 Task: Find connections with filter location Rugeley with filter topic #Inspirationwith filter profile language German with filter current company CRISIL Global Research & Risk Solutions with filter school Sardar Patel University, Vallabh Vidyanagar with filter industry Theater Companies with filter service category Nature Photography with filter keywords title Accounts Payable/Receivable Clerk
Action: Mouse moved to (515, 80)
Screenshot: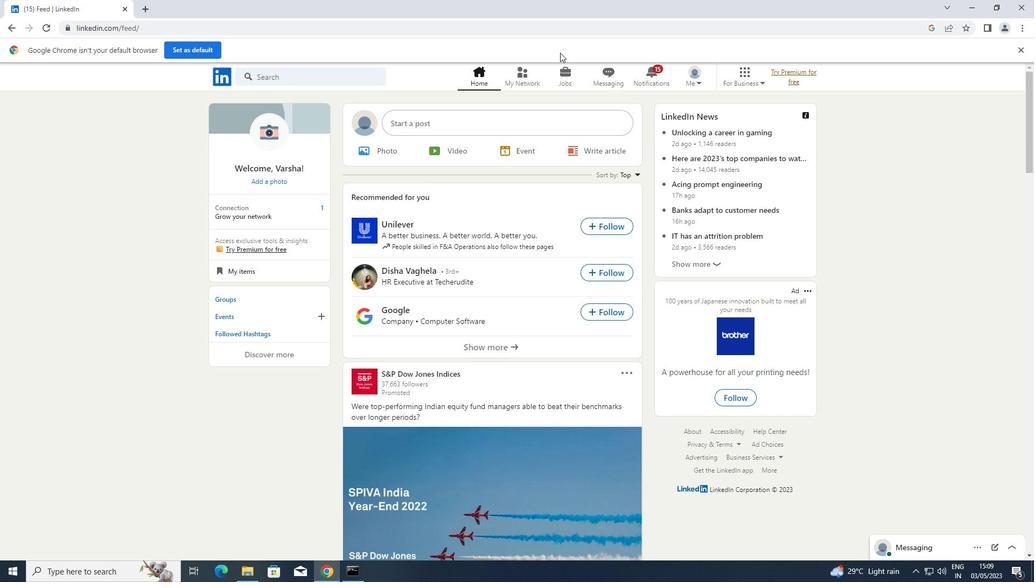 
Action: Mouse pressed left at (515, 80)
Screenshot: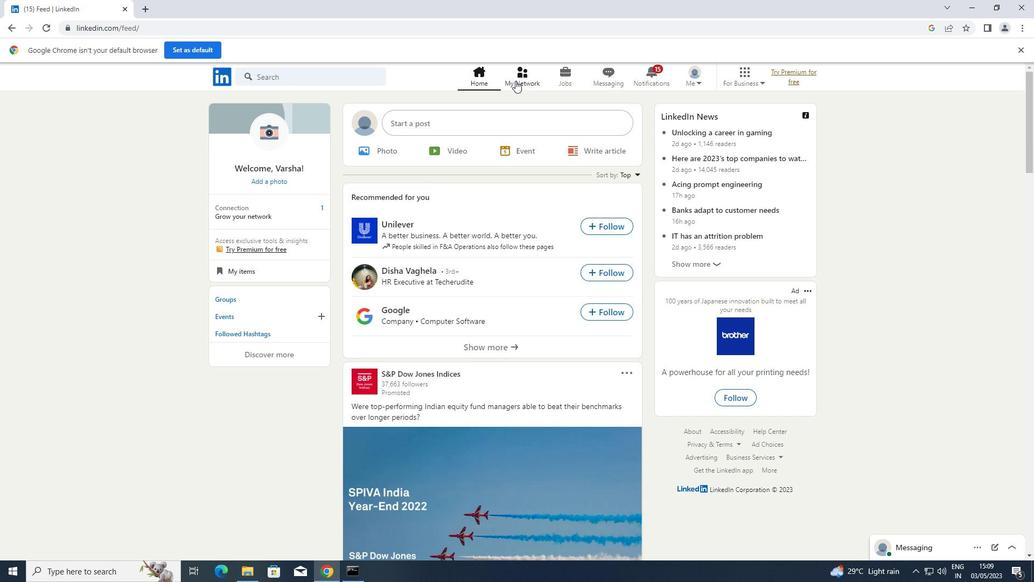 
Action: Mouse moved to (290, 134)
Screenshot: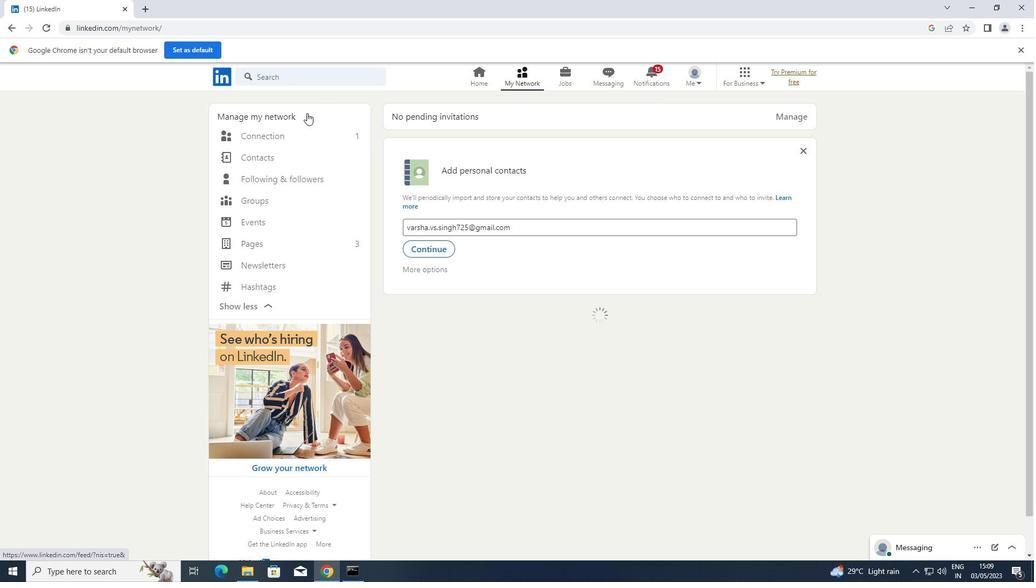 
Action: Mouse pressed left at (290, 134)
Screenshot: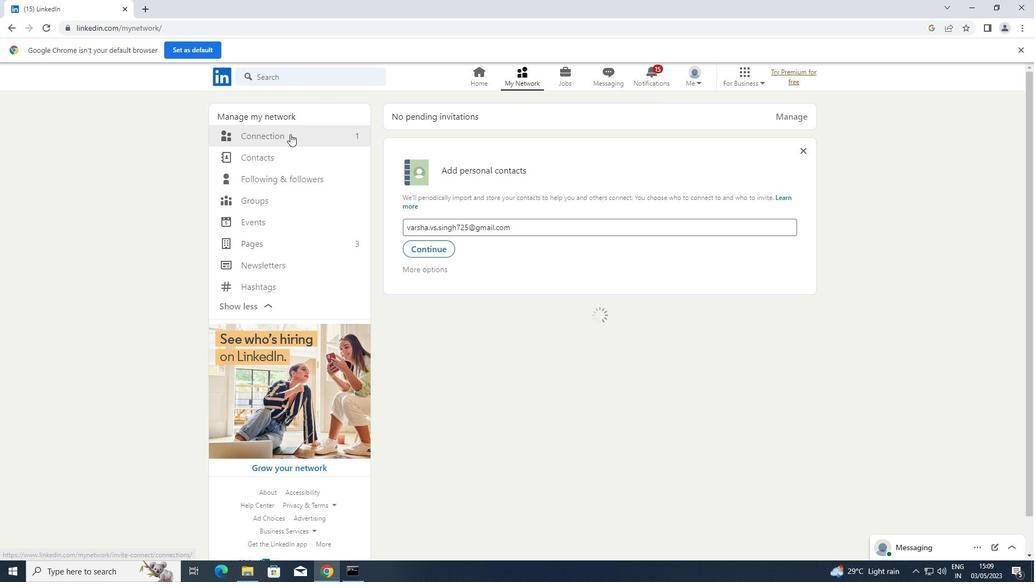 
Action: Mouse moved to (610, 134)
Screenshot: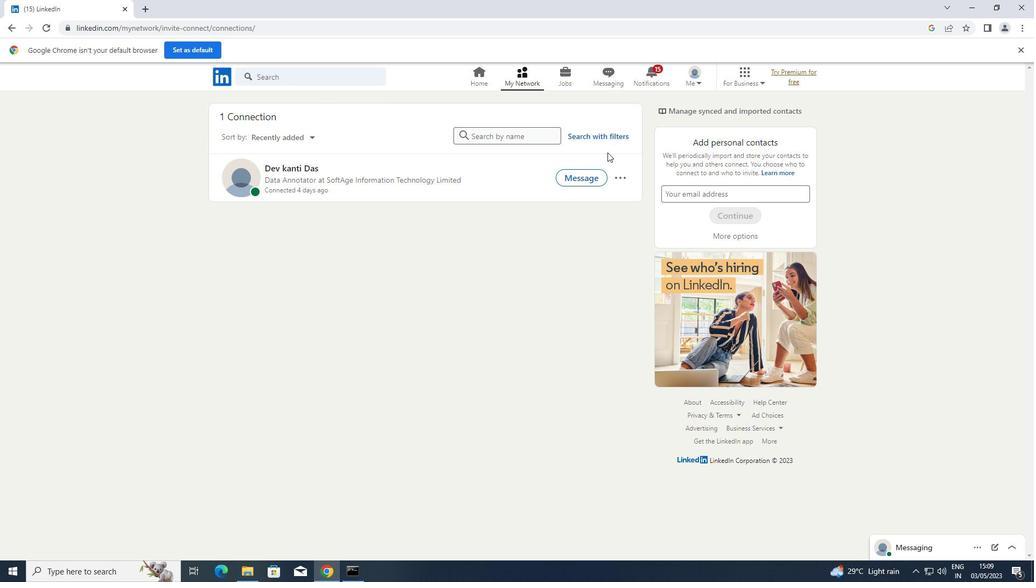 
Action: Mouse pressed left at (610, 134)
Screenshot: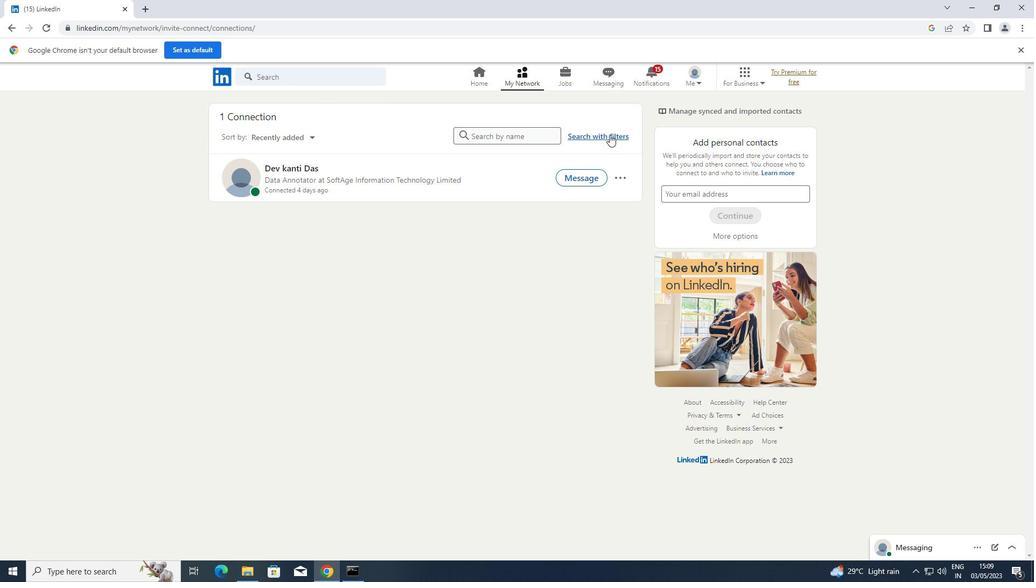 
Action: Mouse moved to (550, 107)
Screenshot: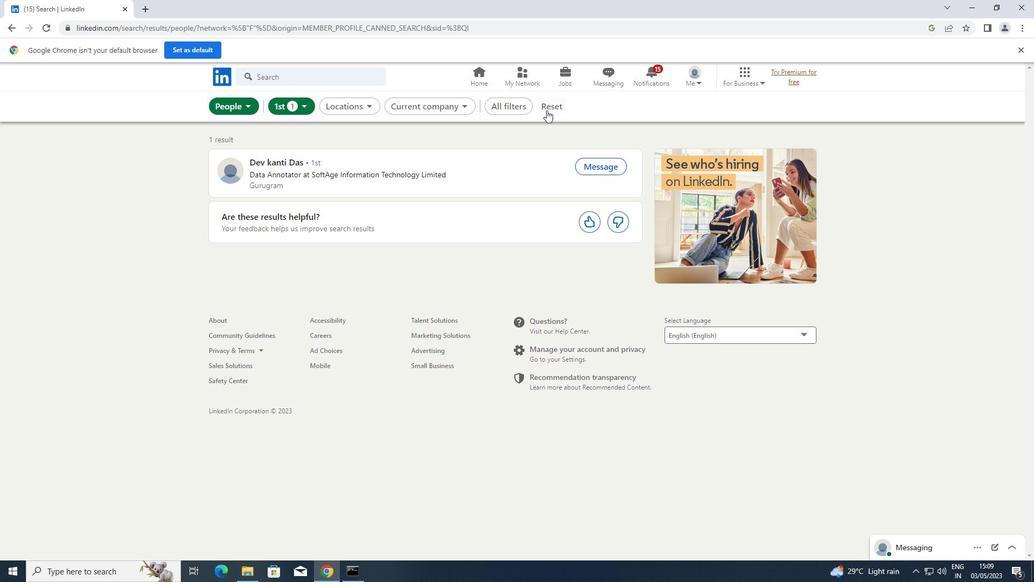 
Action: Mouse pressed left at (550, 107)
Screenshot: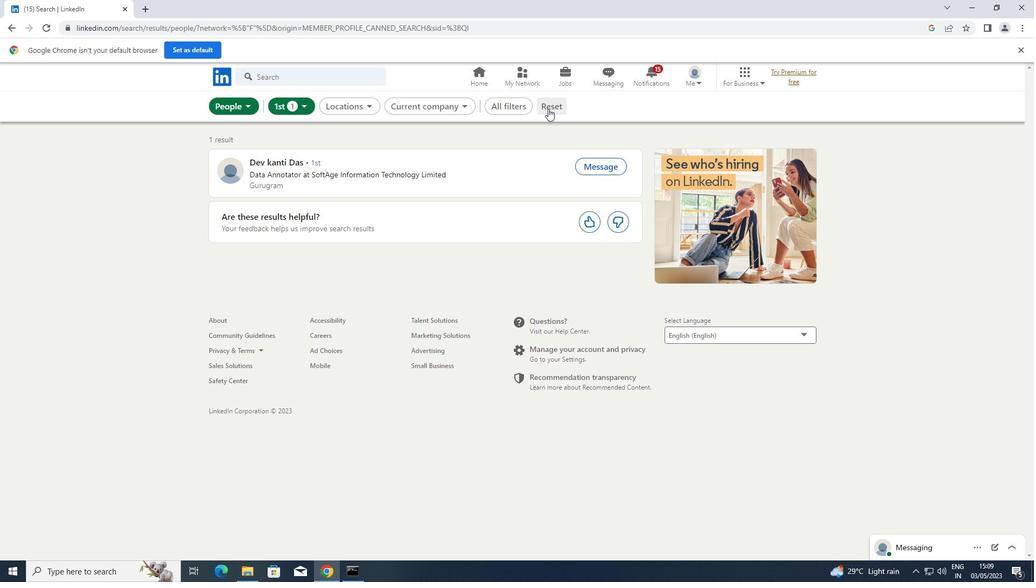 
Action: Mouse moved to (546, 107)
Screenshot: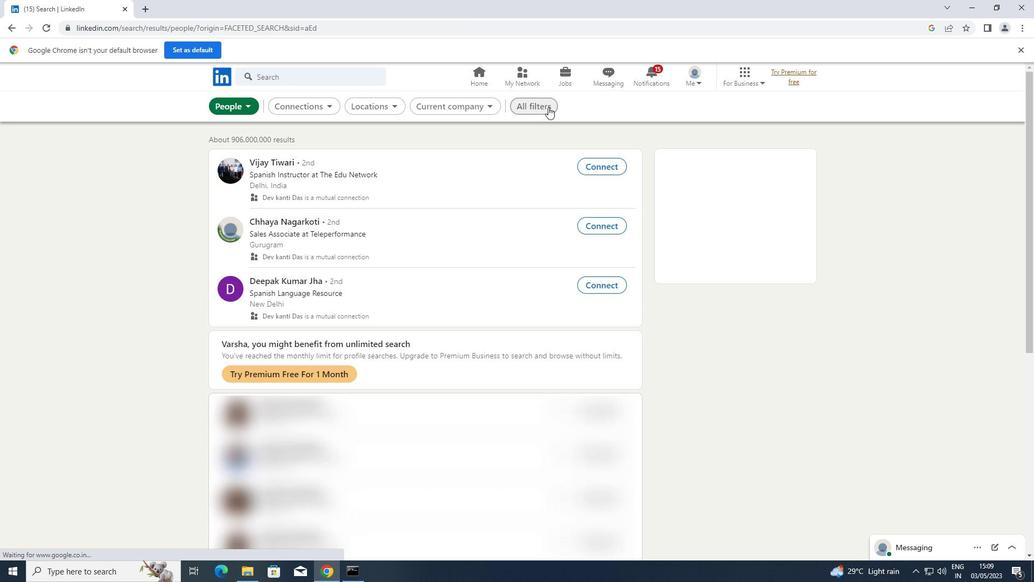 
Action: Mouse pressed left at (546, 107)
Screenshot: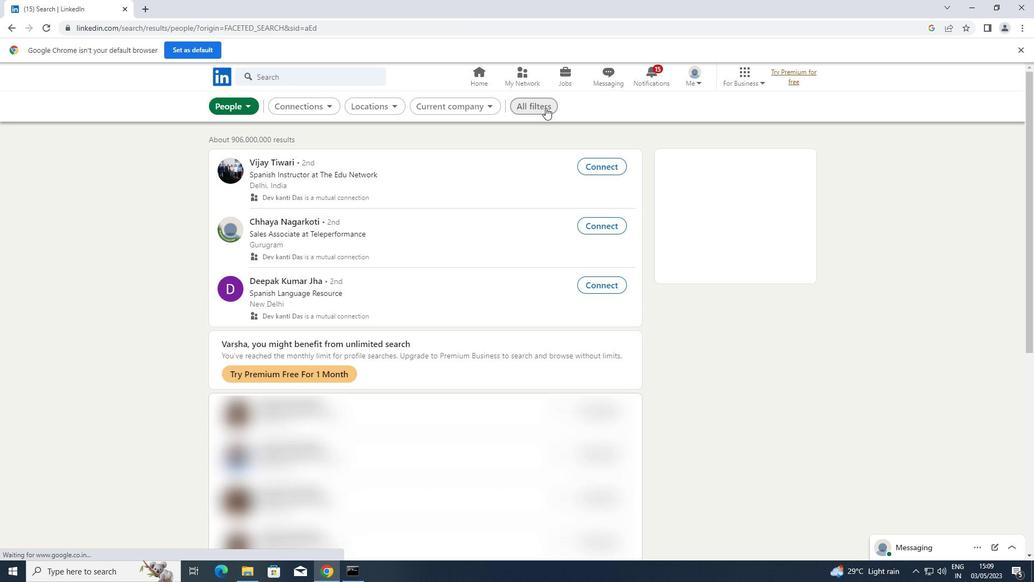 
Action: Mouse moved to (867, 298)
Screenshot: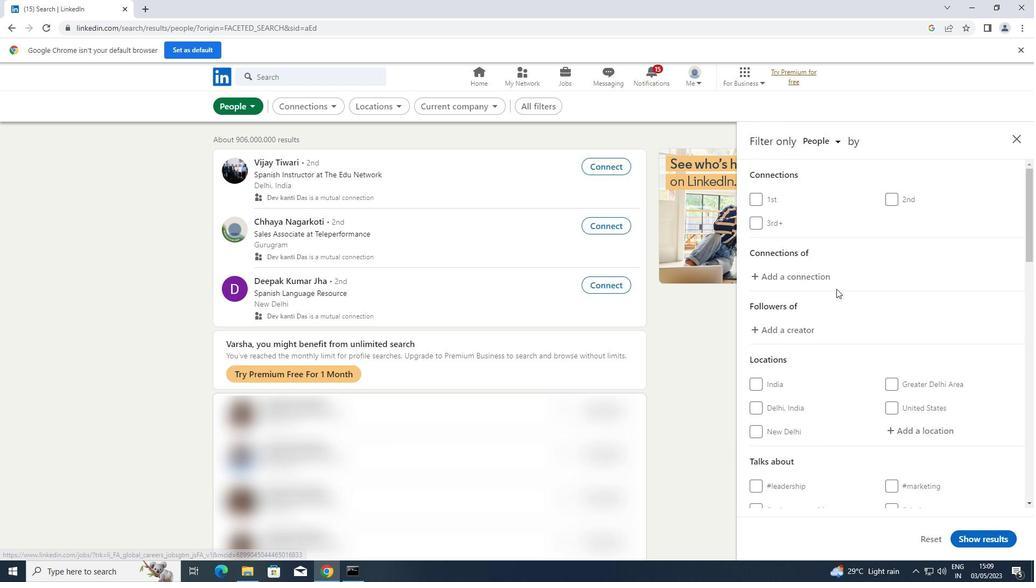 
Action: Mouse scrolled (867, 297) with delta (0, 0)
Screenshot: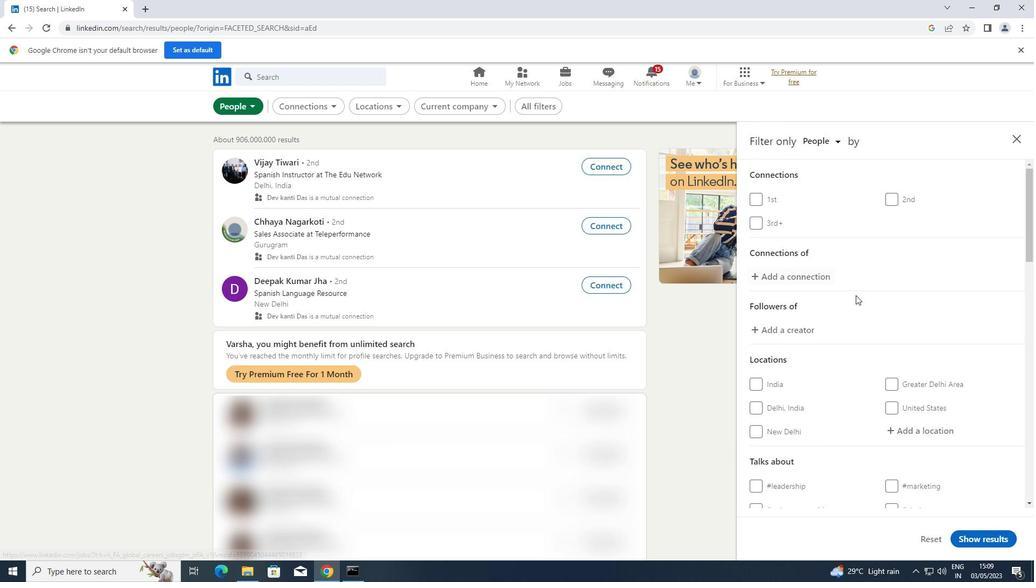 
Action: Mouse moved to (867, 298)
Screenshot: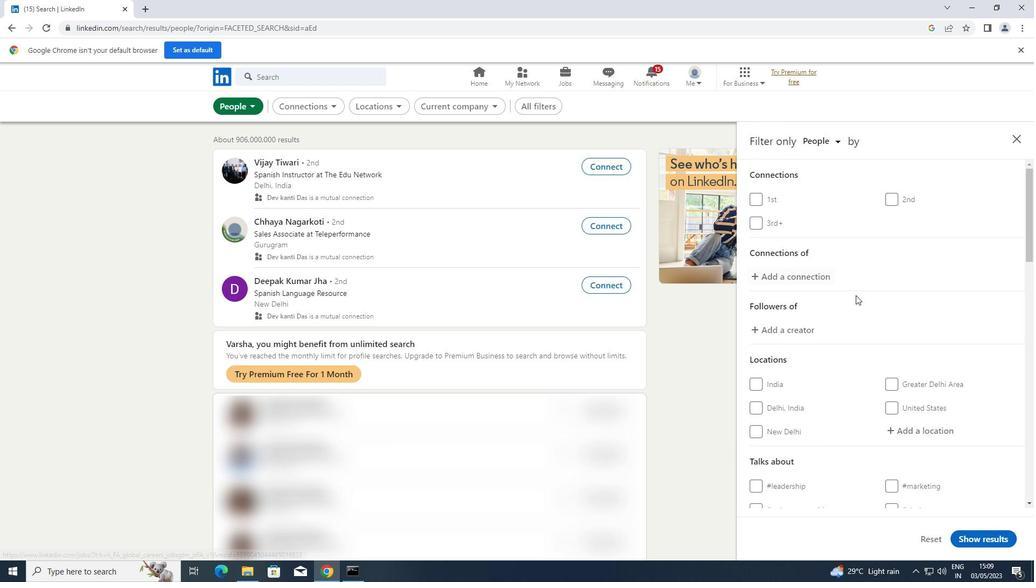 
Action: Mouse scrolled (867, 298) with delta (0, 0)
Screenshot: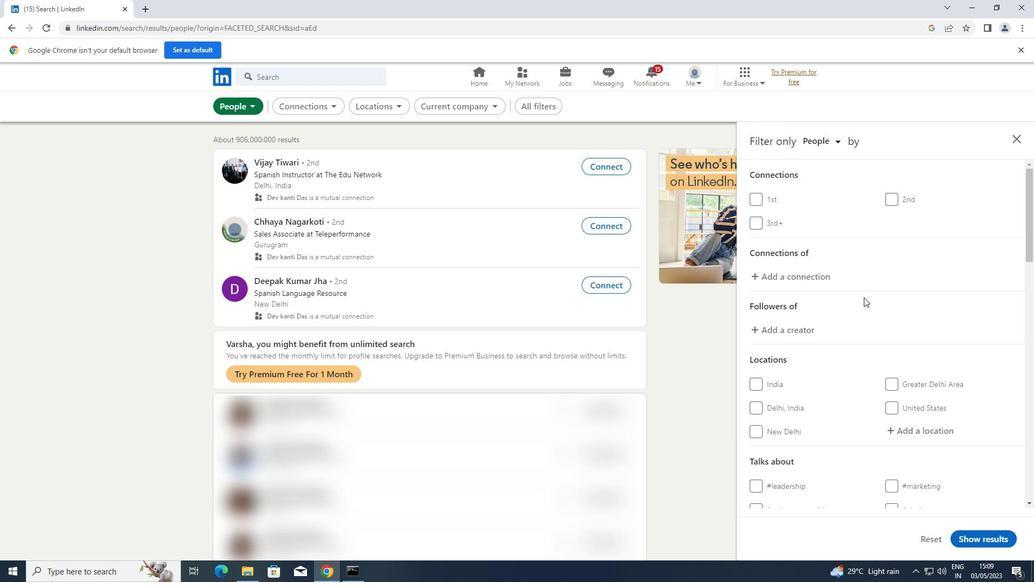 
Action: Mouse moved to (908, 319)
Screenshot: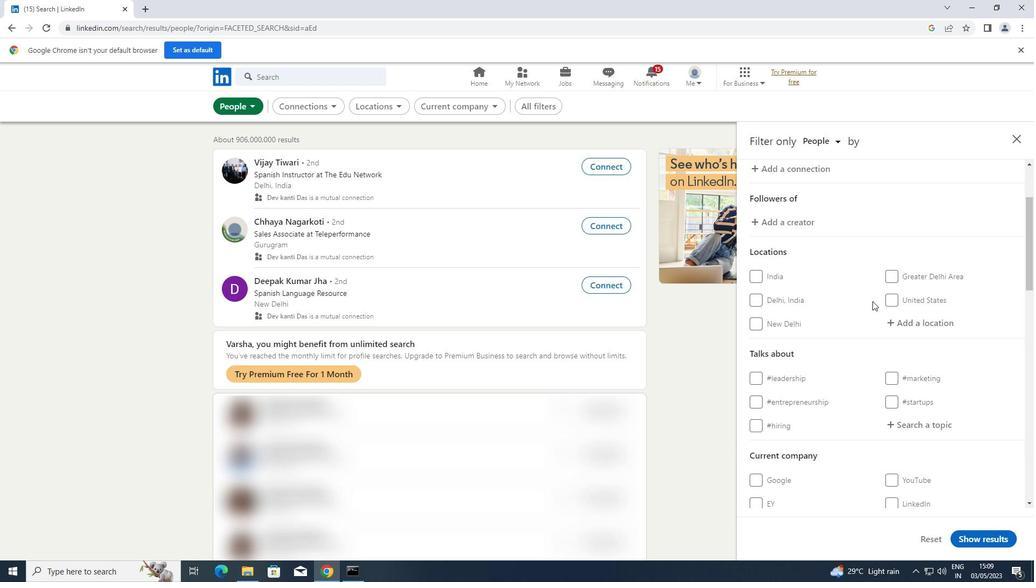 
Action: Mouse pressed left at (908, 319)
Screenshot: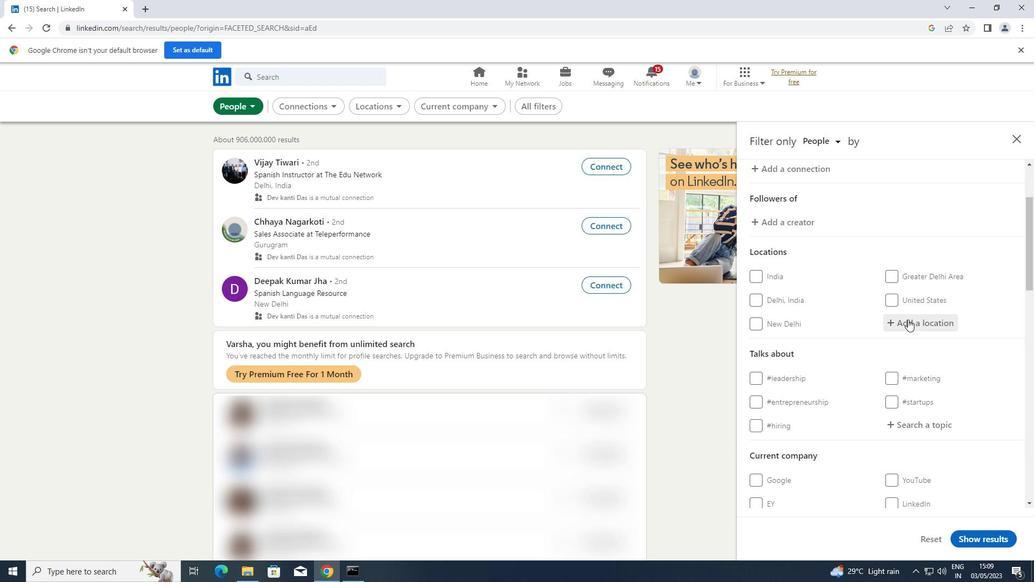 
Action: Key pressed <Key.shift>RUGELEY
Screenshot: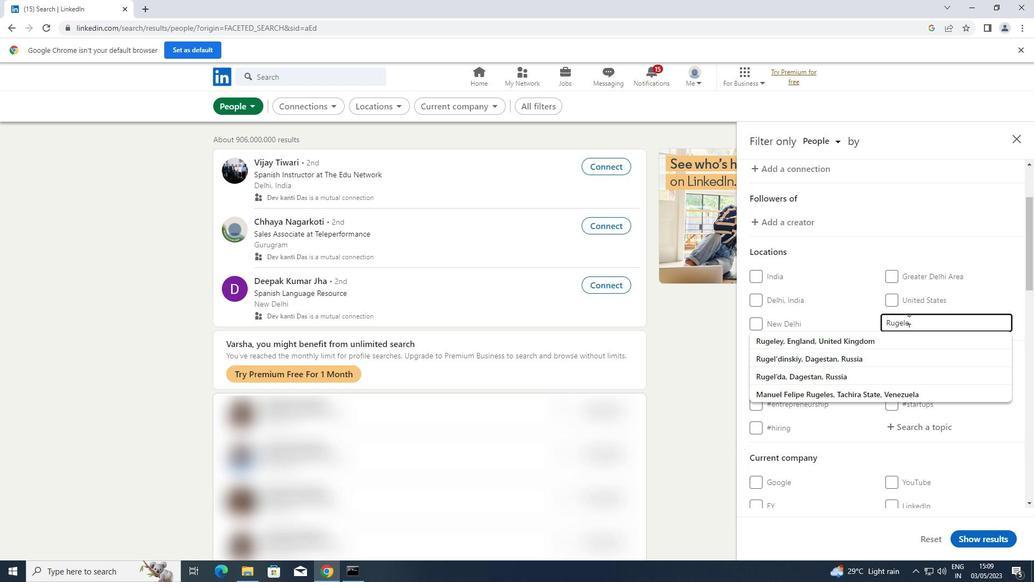 
Action: Mouse moved to (909, 421)
Screenshot: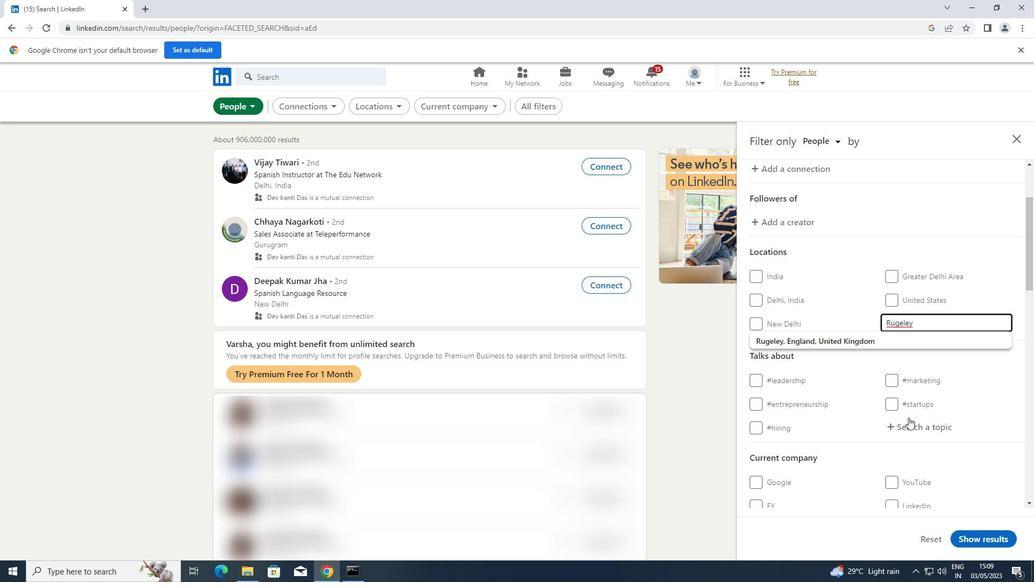 
Action: Mouse pressed left at (909, 421)
Screenshot: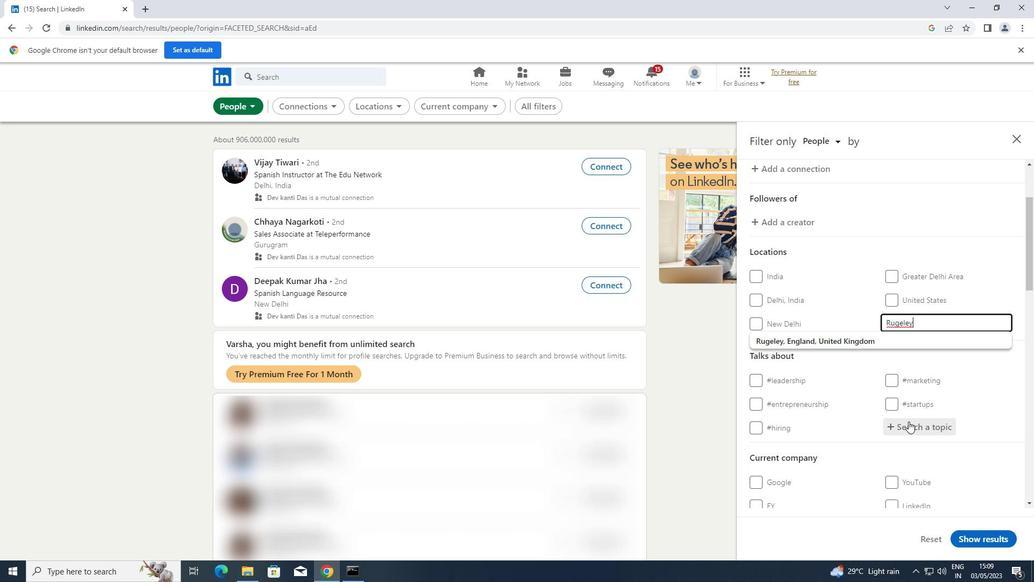 
Action: Key pressed <Key.shift>INSPIRA
Screenshot: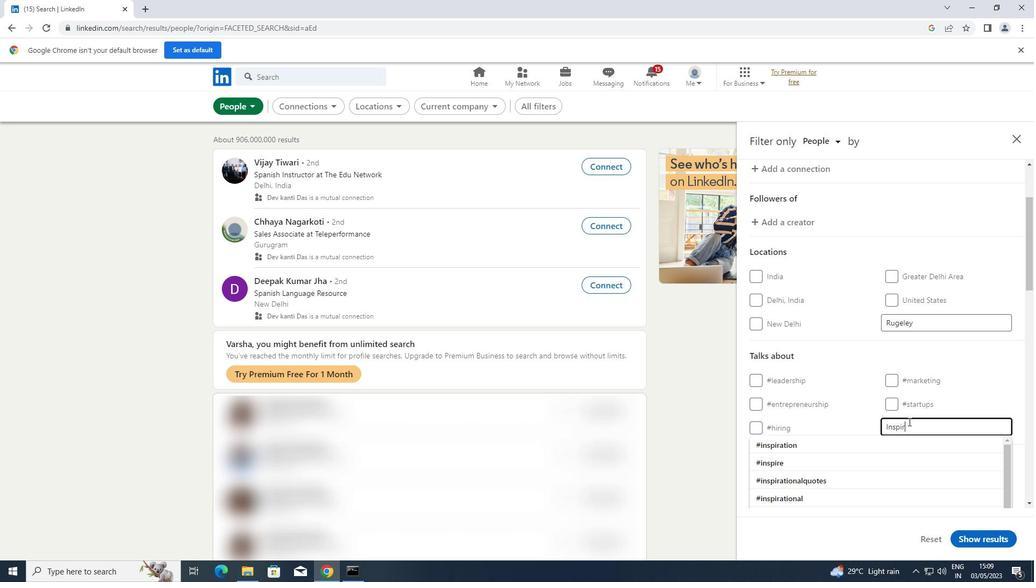 
Action: Mouse moved to (851, 450)
Screenshot: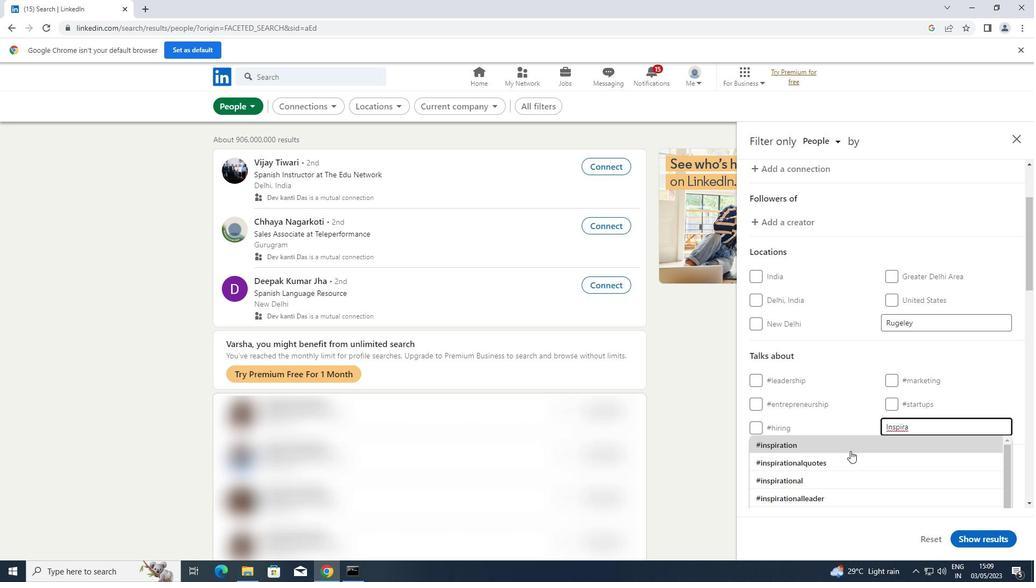 
Action: Mouse pressed left at (851, 450)
Screenshot: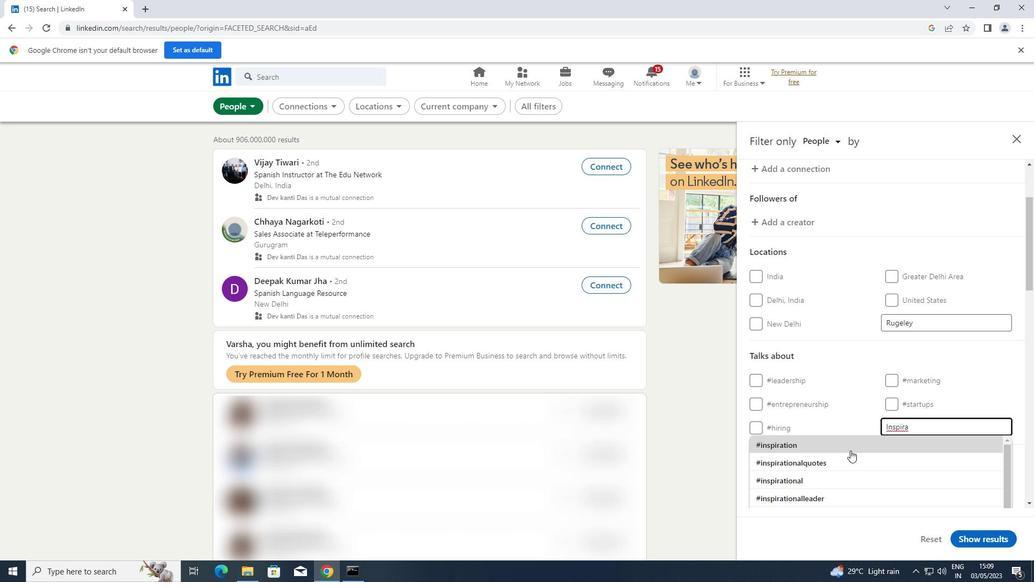 
Action: Mouse moved to (867, 435)
Screenshot: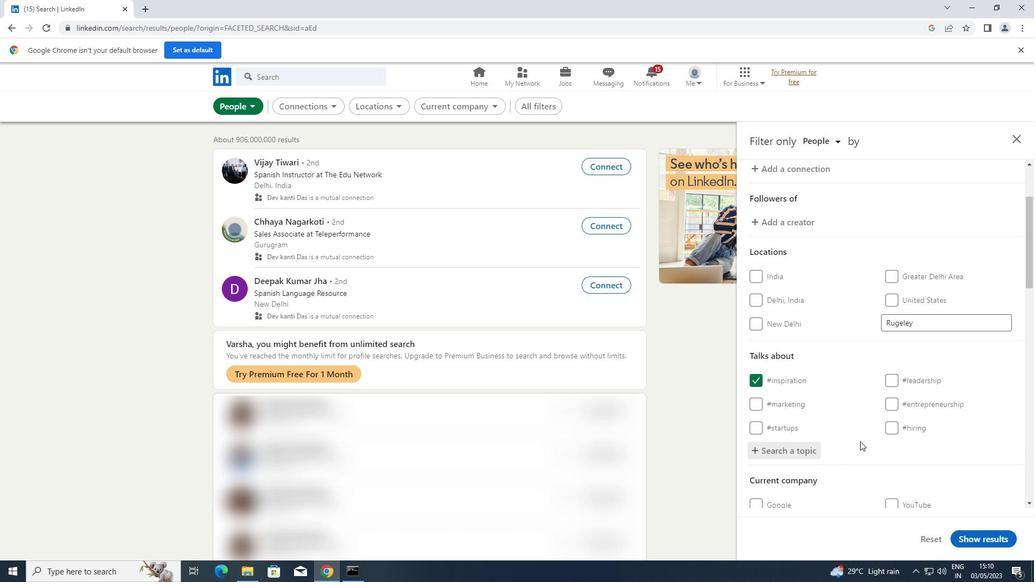 
Action: Mouse scrolled (867, 434) with delta (0, 0)
Screenshot: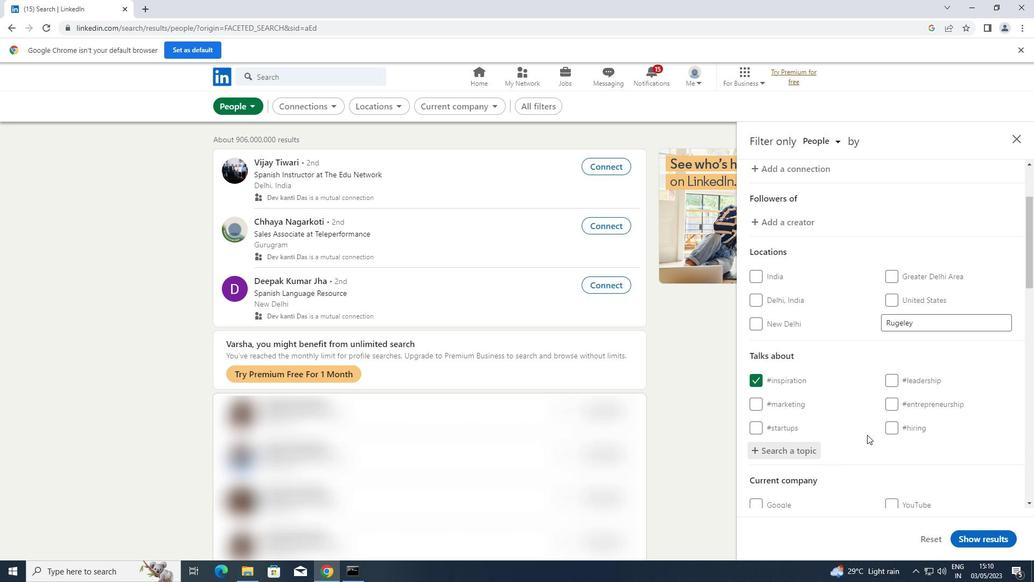 
Action: Mouse scrolled (867, 434) with delta (0, 0)
Screenshot: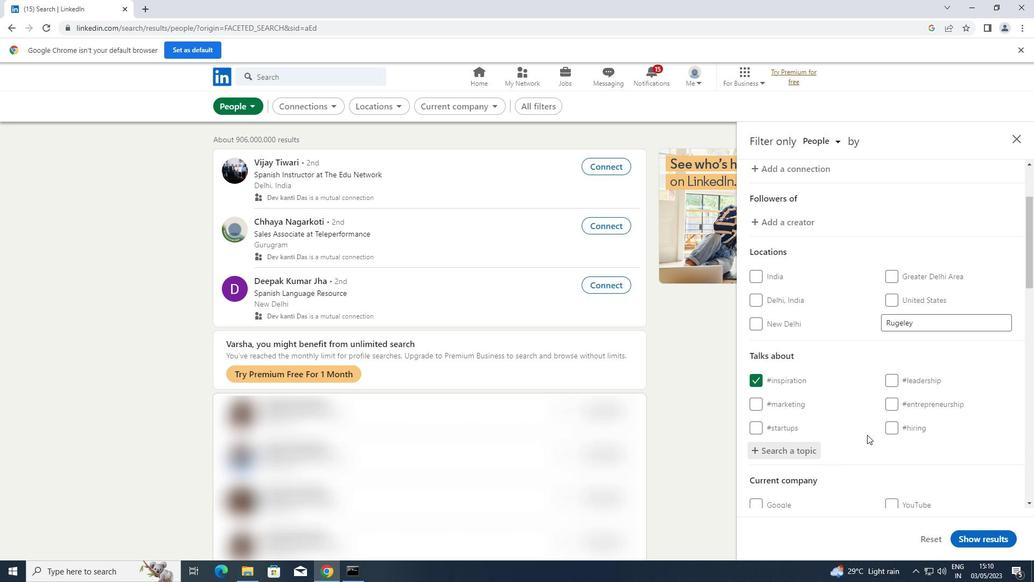 
Action: Mouse scrolled (867, 434) with delta (0, 0)
Screenshot: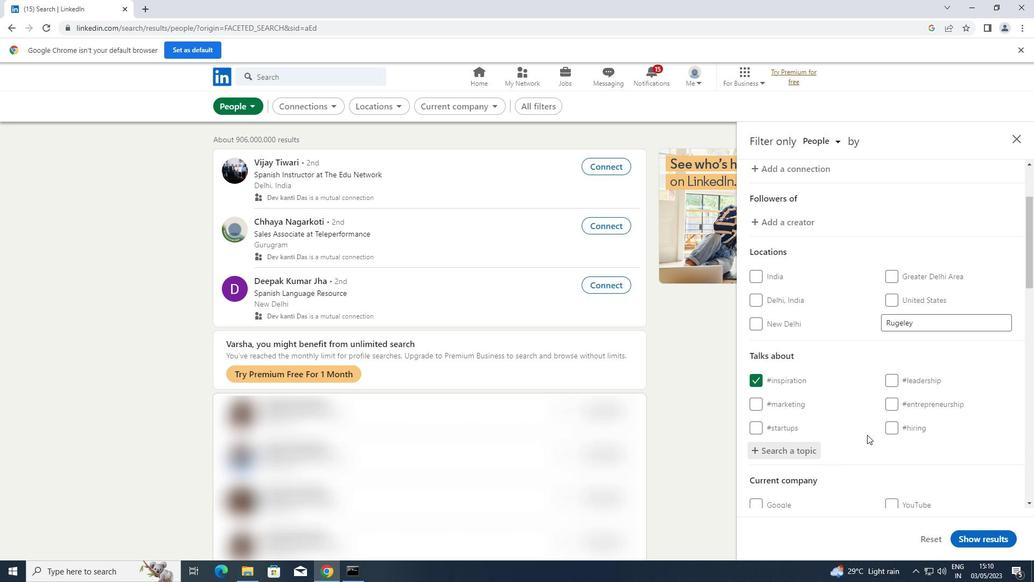 
Action: Mouse scrolled (867, 434) with delta (0, 0)
Screenshot: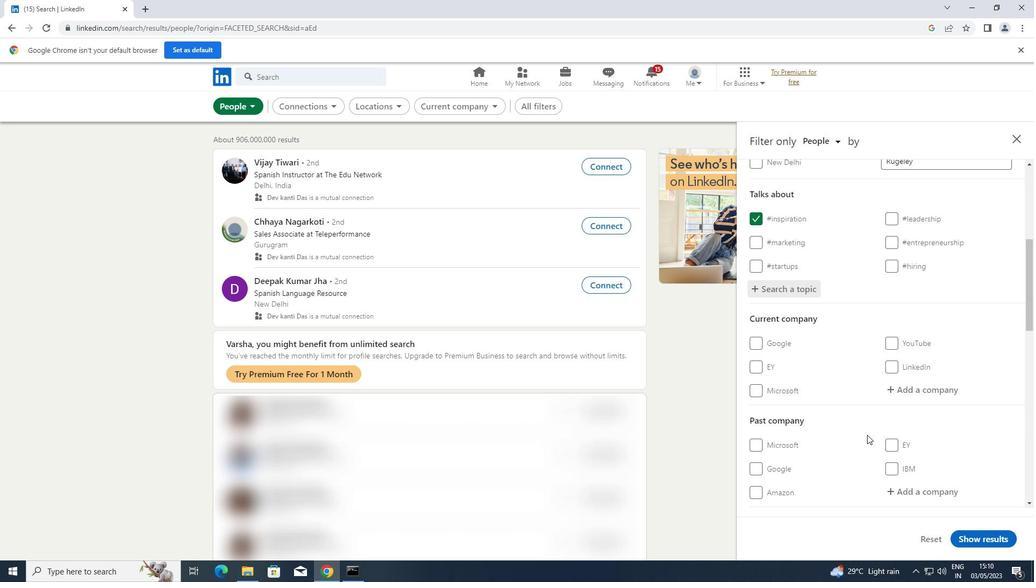 
Action: Mouse scrolled (867, 434) with delta (0, 0)
Screenshot: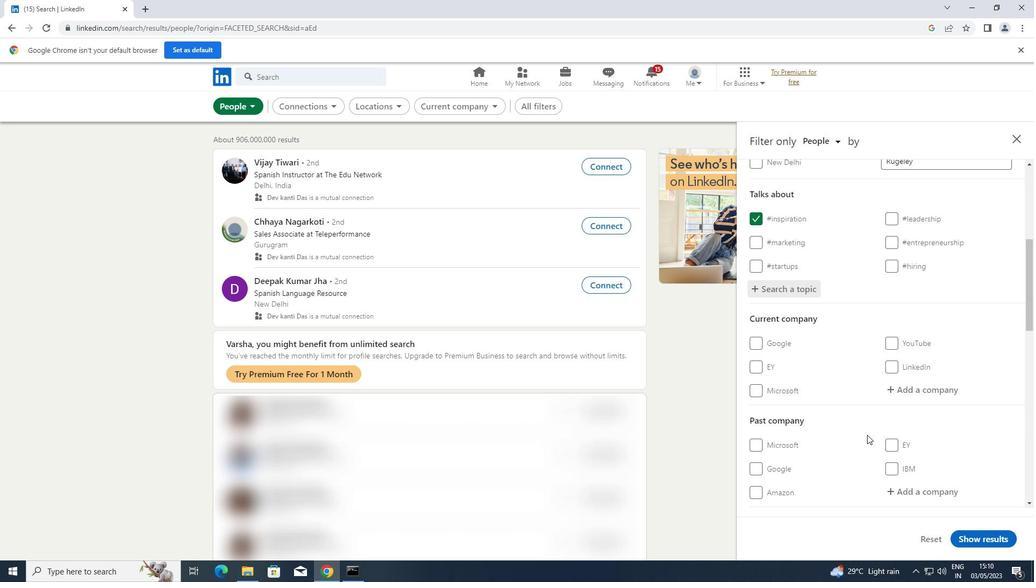 
Action: Mouse scrolled (867, 434) with delta (0, 0)
Screenshot: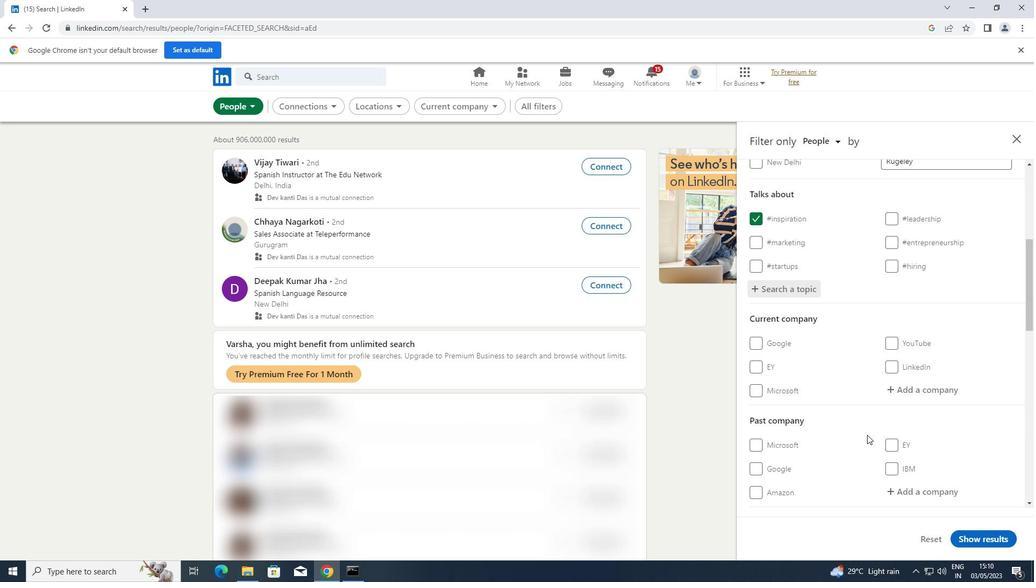 
Action: Mouse scrolled (867, 434) with delta (0, 0)
Screenshot: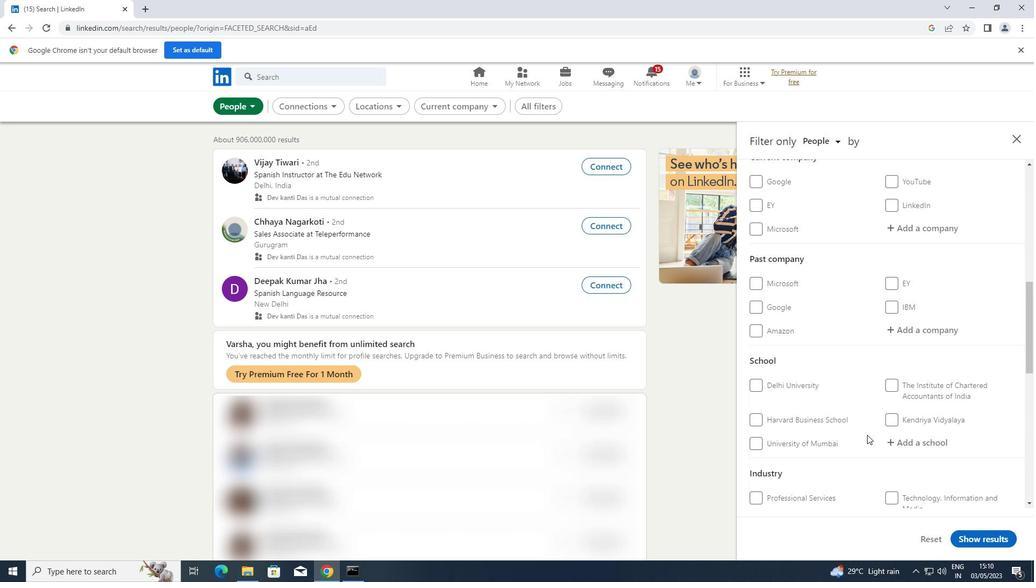 
Action: Mouse scrolled (867, 434) with delta (0, 0)
Screenshot: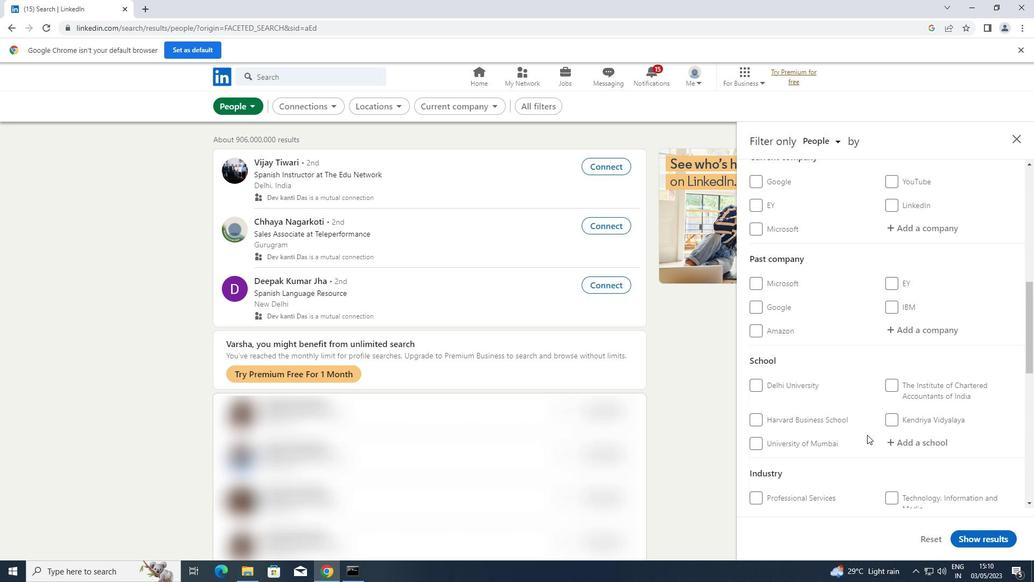
Action: Mouse scrolled (867, 434) with delta (0, 0)
Screenshot: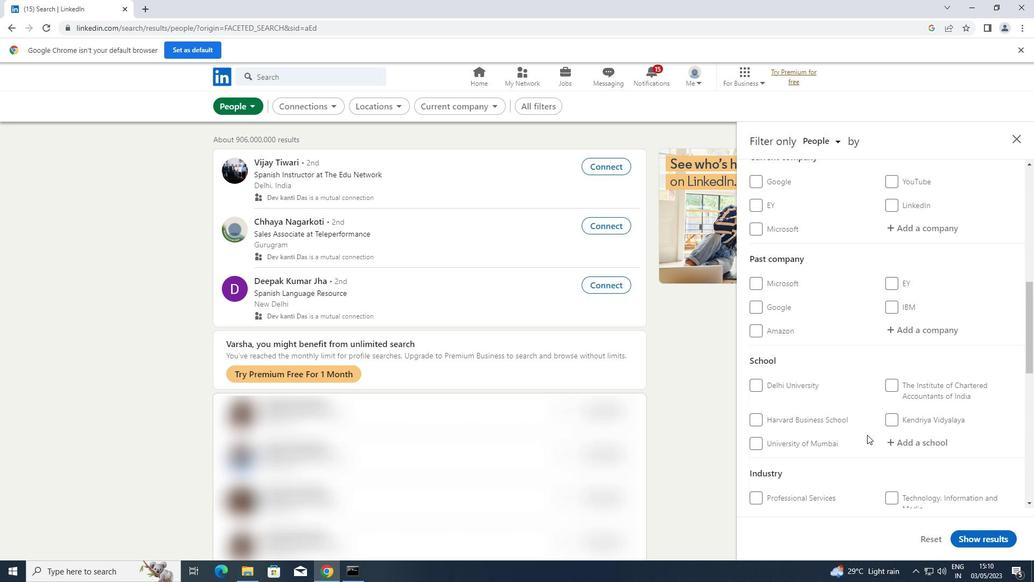 
Action: Mouse scrolled (867, 434) with delta (0, 0)
Screenshot: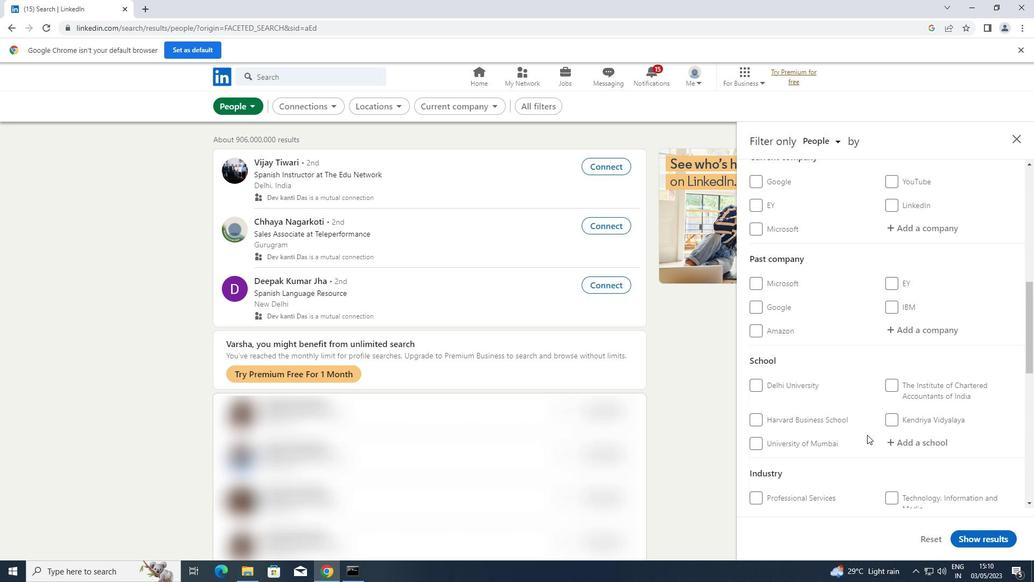 
Action: Mouse moved to (754, 452)
Screenshot: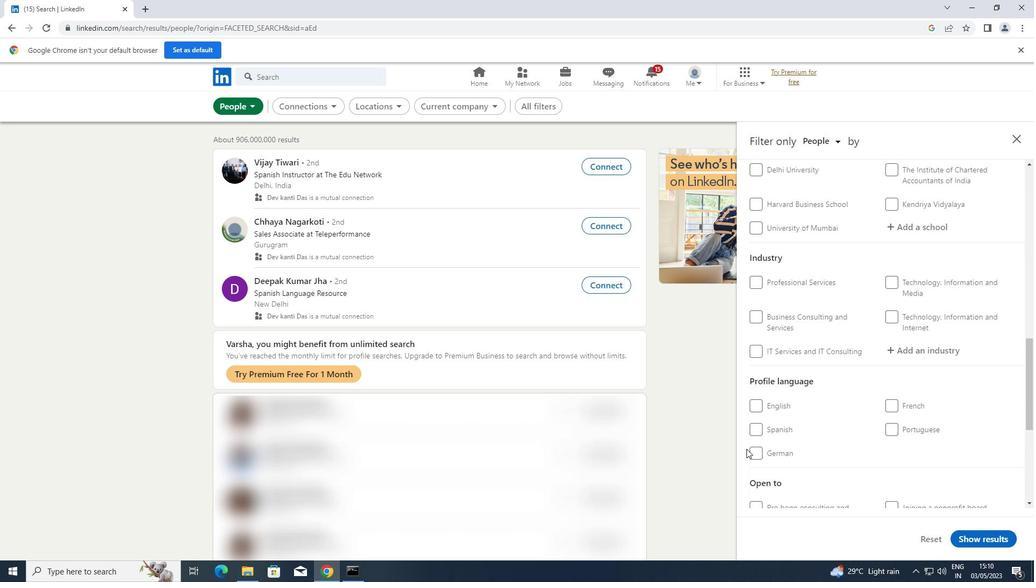
Action: Mouse pressed left at (754, 452)
Screenshot: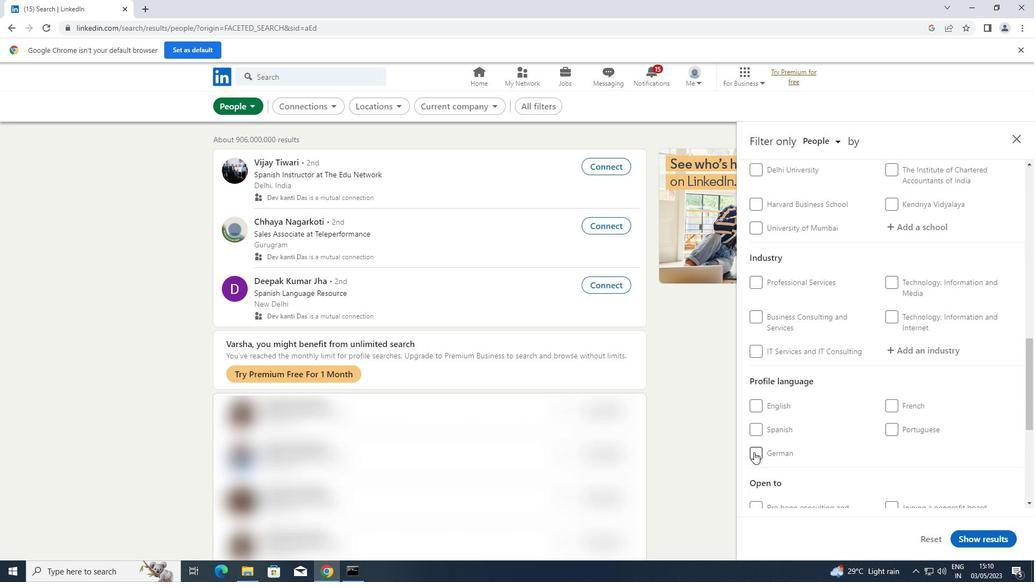 
Action: Mouse moved to (778, 435)
Screenshot: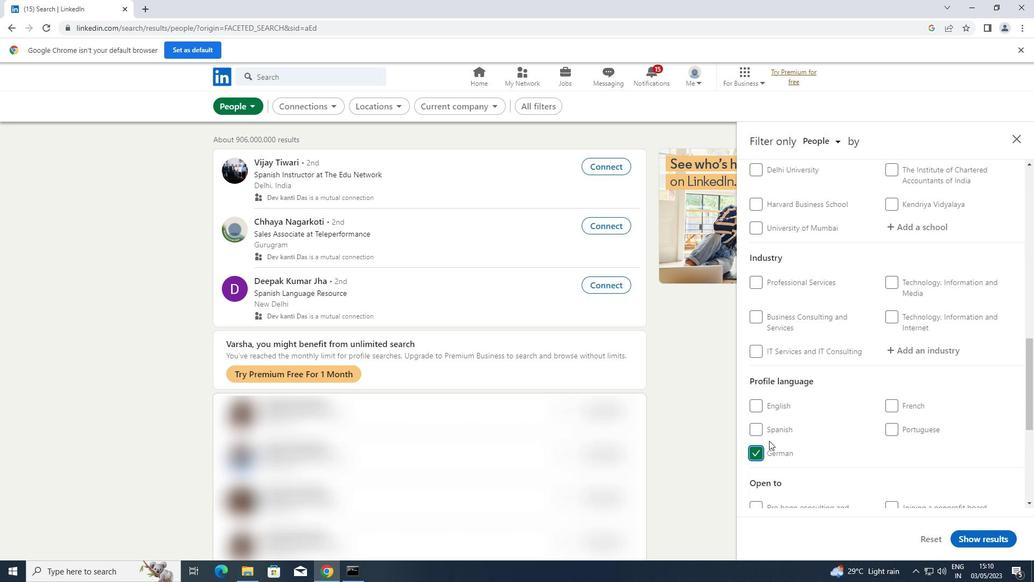 
Action: Mouse scrolled (778, 435) with delta (0, 0)
Screenshot: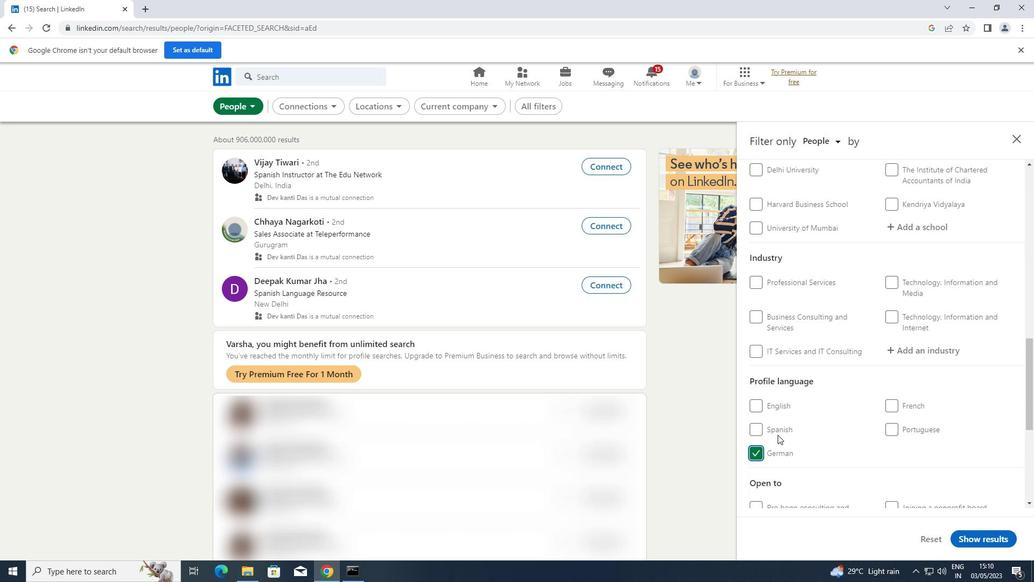 
Action: Mouse scrolled (778, 435) with delta (0, 0)
Screenshot: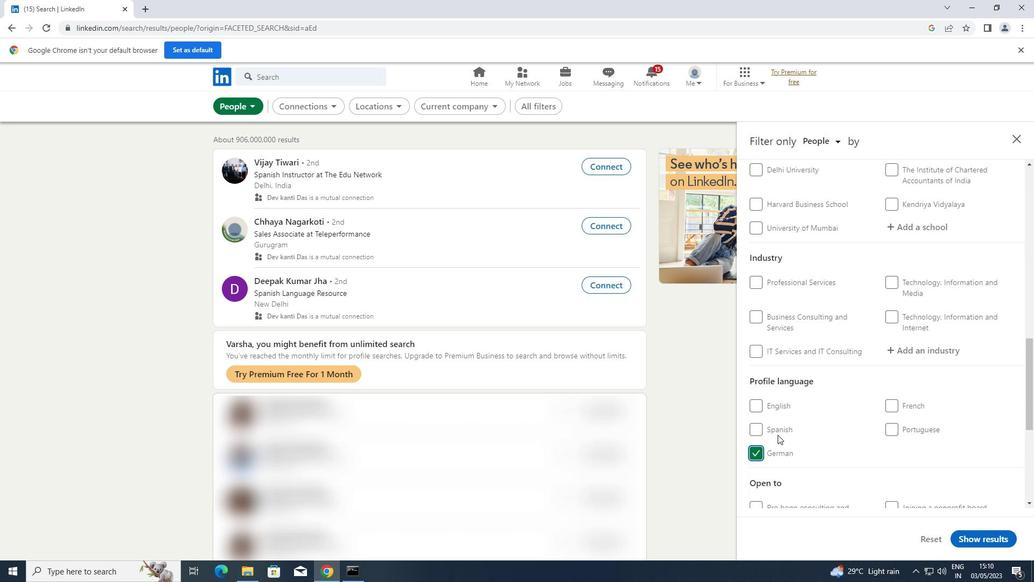 
Action: Mouse scrolled (778, 435) with delta (0, 0)
Screenshot: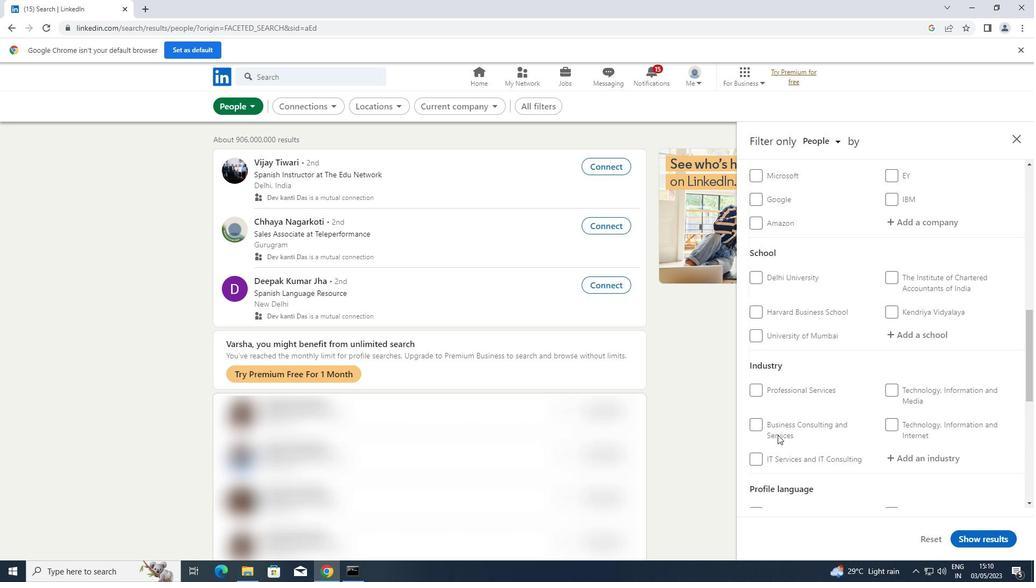
Action: Mouse scrolled (778, 435) with delta (0, 0)
Screenshot: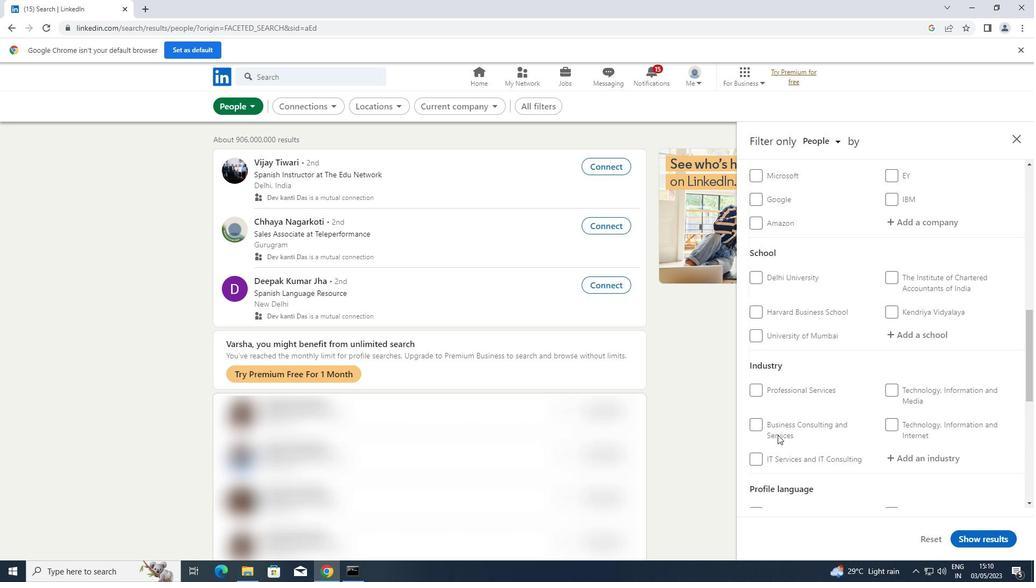 
Action: Mouse moved to (784, 430)
Screenshot: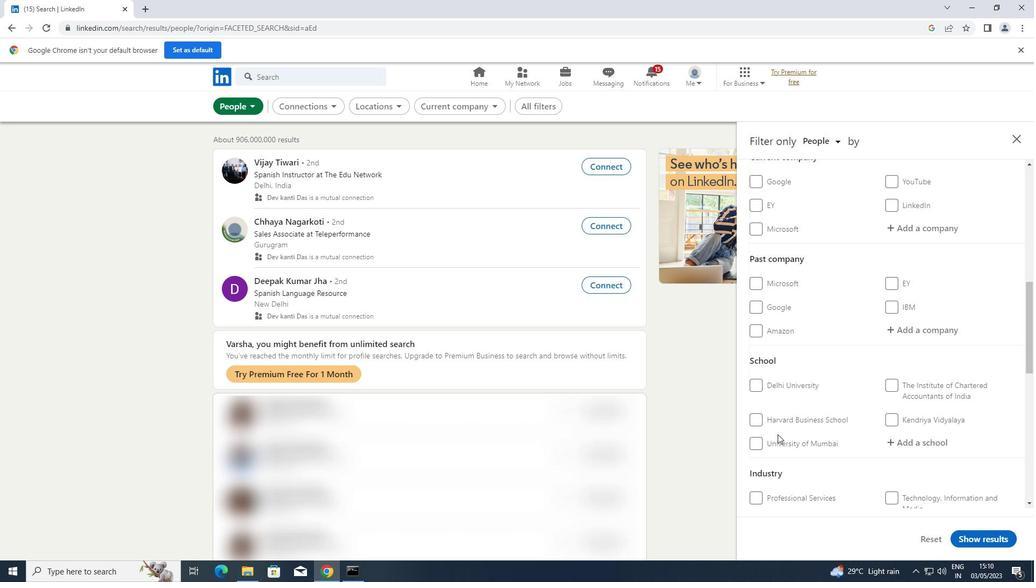 
Action: Mouse scrolled (784, 430) with delta (0, 0)
Screenshot: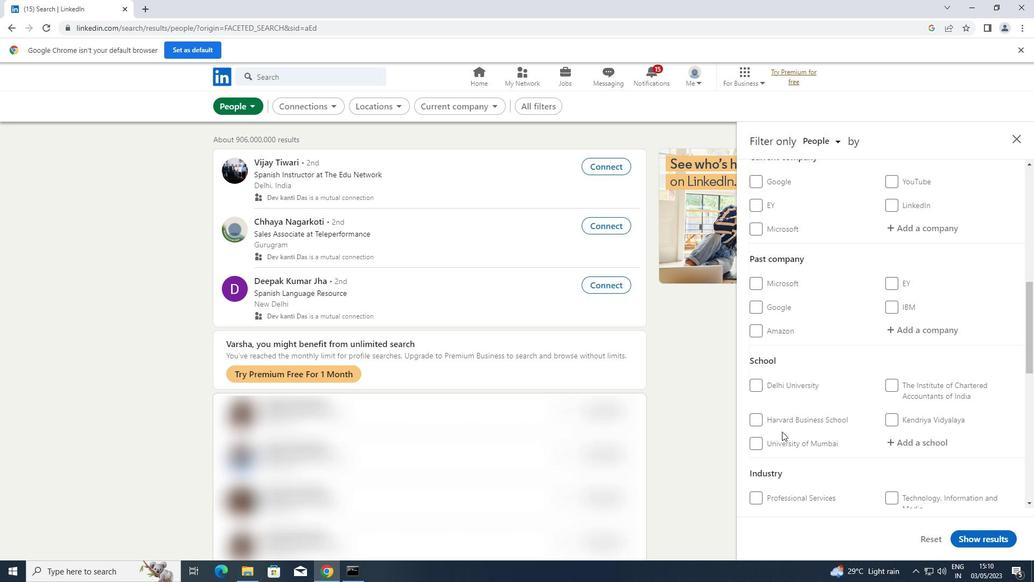 
Action: Mouse scrolled (784, 430) with delta (0, 0)
Screenshot: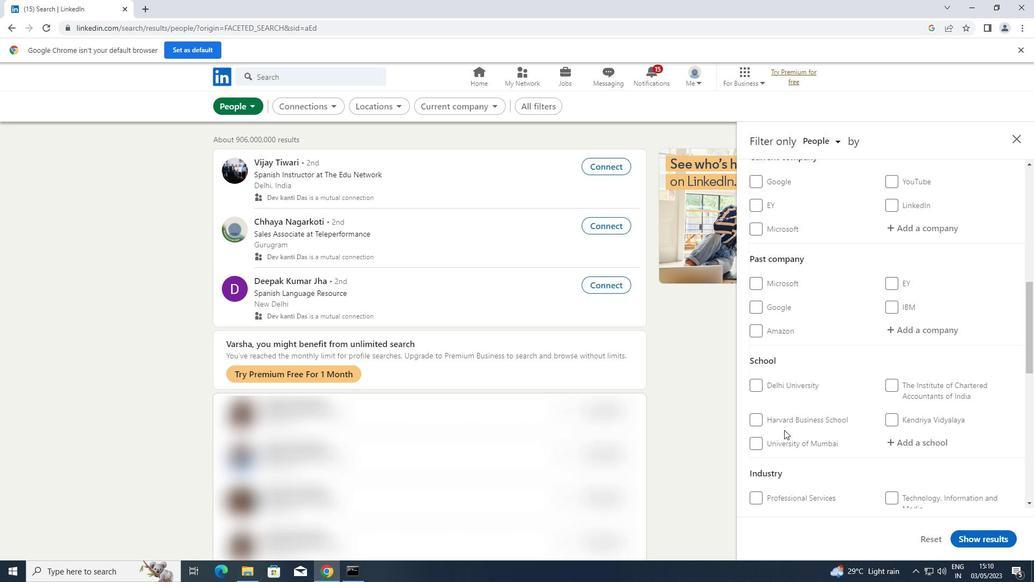 
Action: Mouse moved to (937, 336)
Screenshot: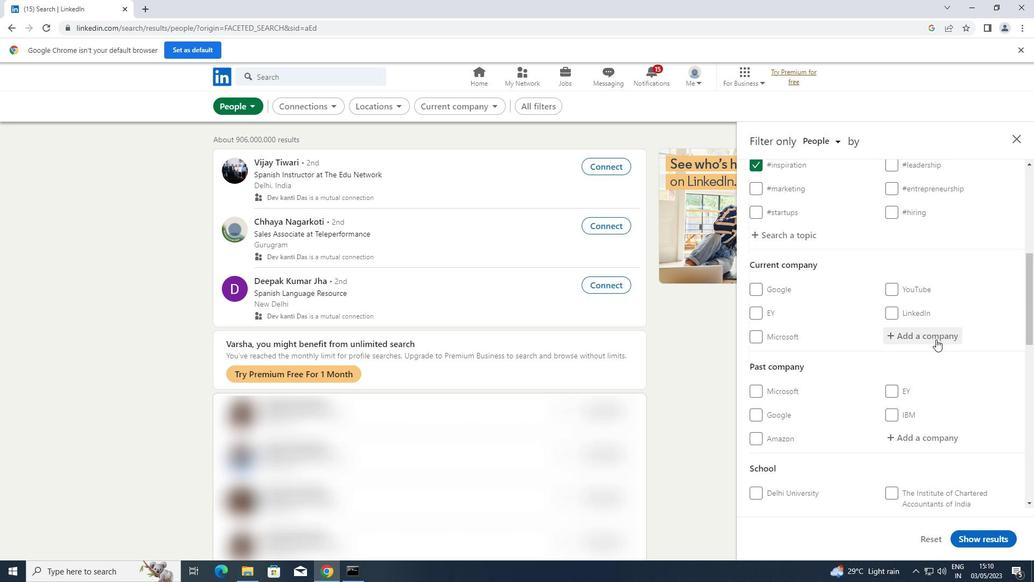 
Action: Mouse pressed left at (937, 336)
Screenshot: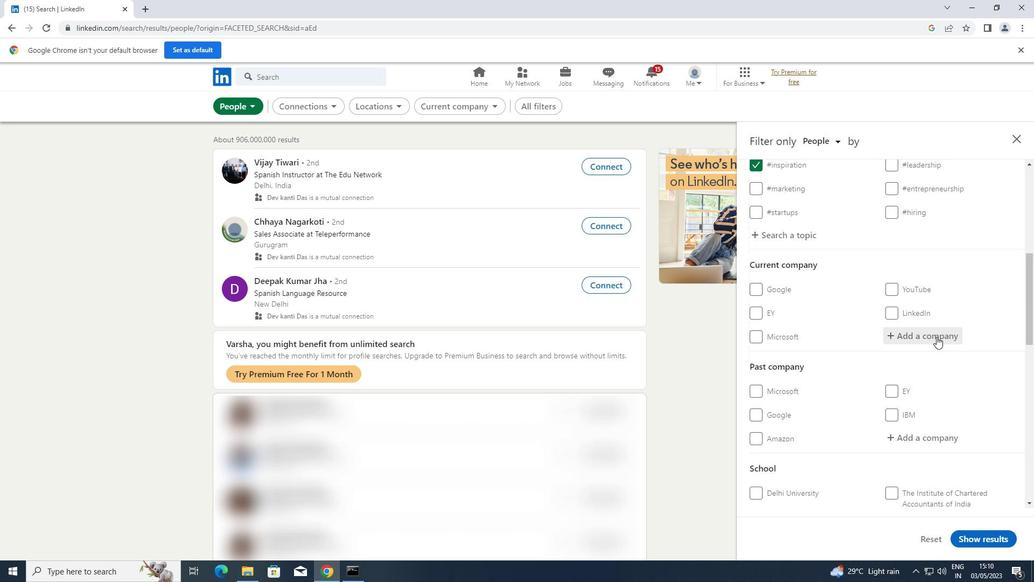 
Action: Key pressed <Key.shift>CRISIL
Screenshot: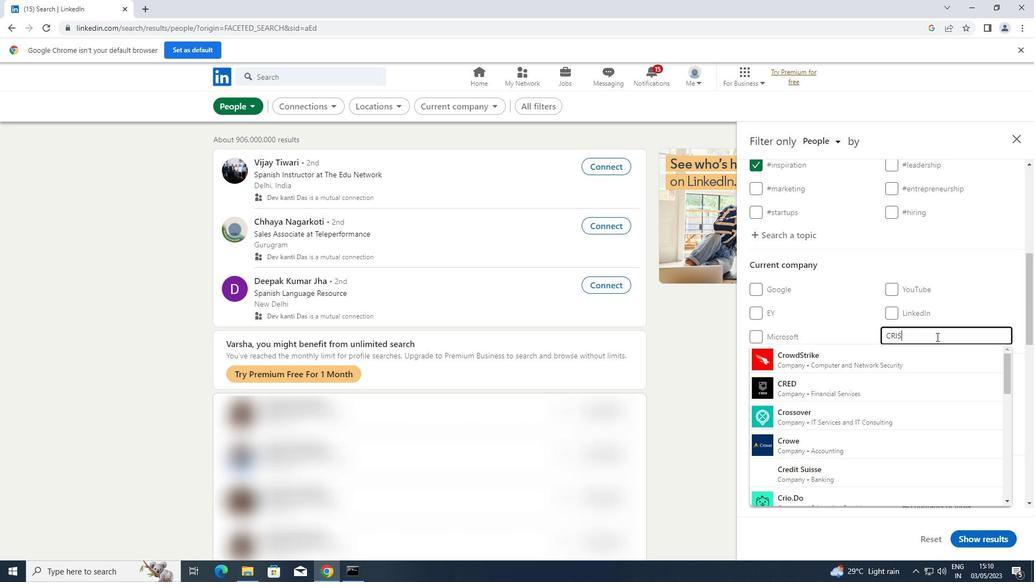 
Action: Mouse moved to (850, 388)
Screenshot: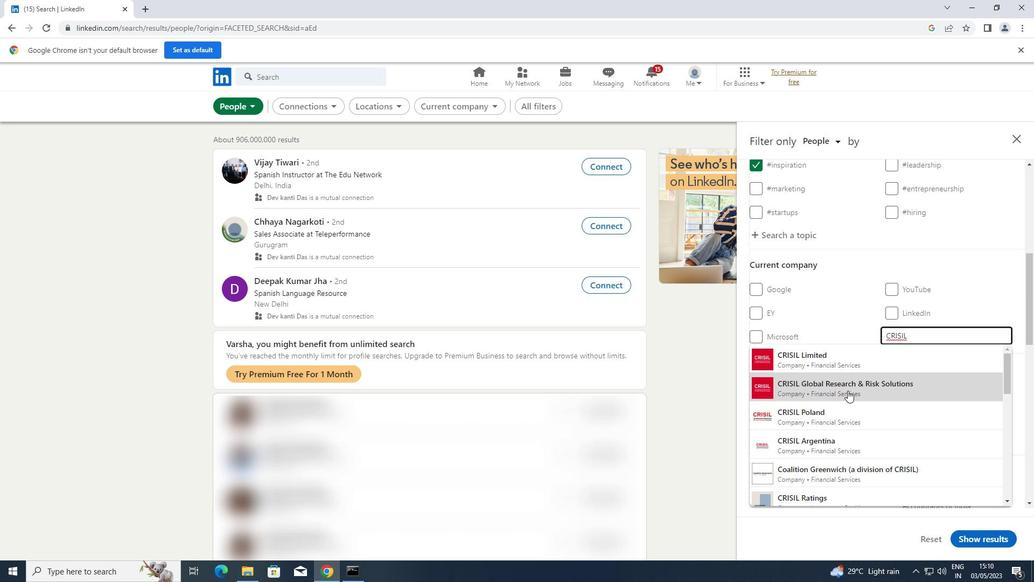 
Action: Mouse pressed left at (850, 388)
Screenshot: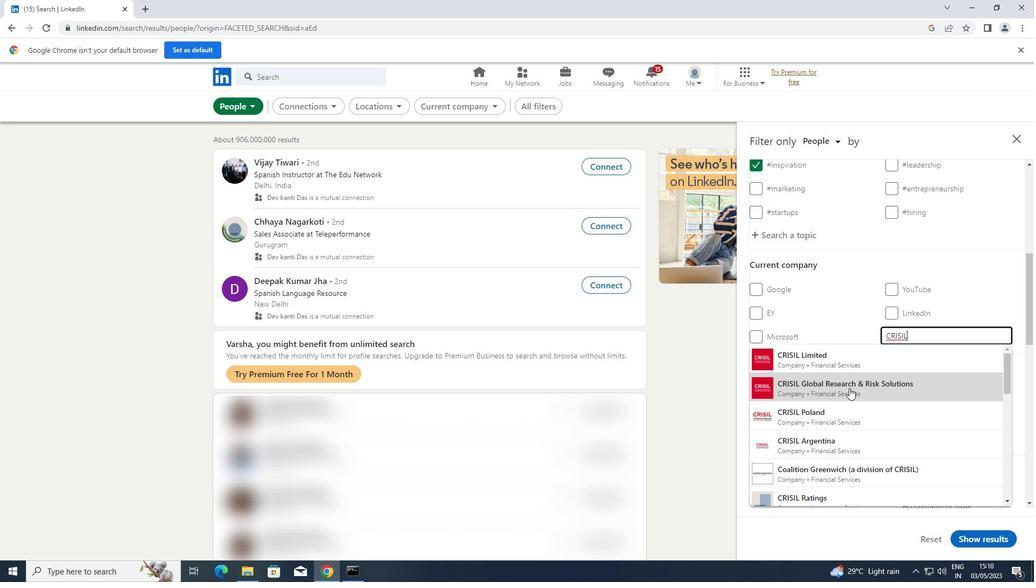 
Action: Mouse scrolled (850, 387) with delta (0, 0)
Screenshot: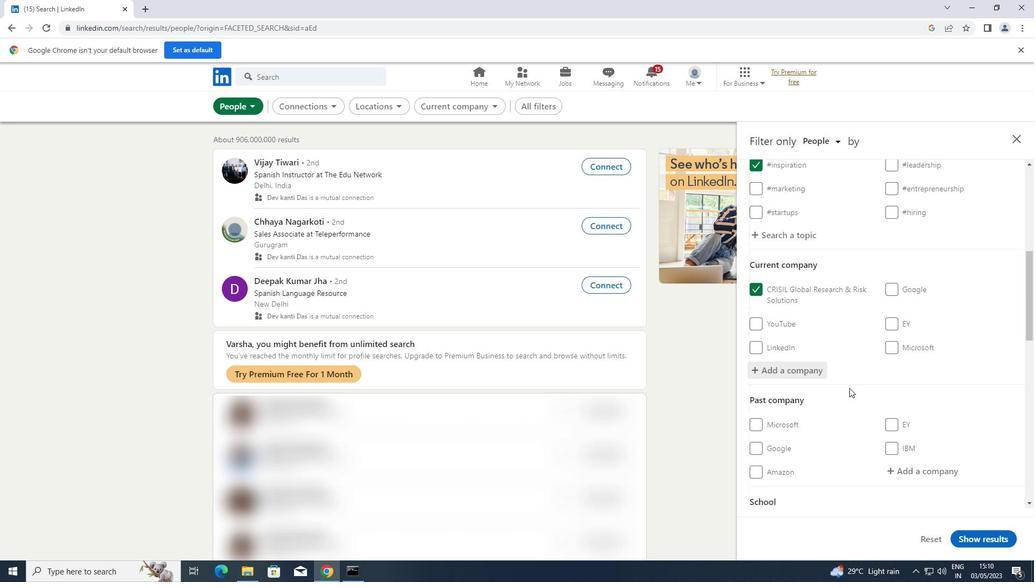 
Action: Mouse scrolled (850, 387) with delta (0, 0)
Screenshot: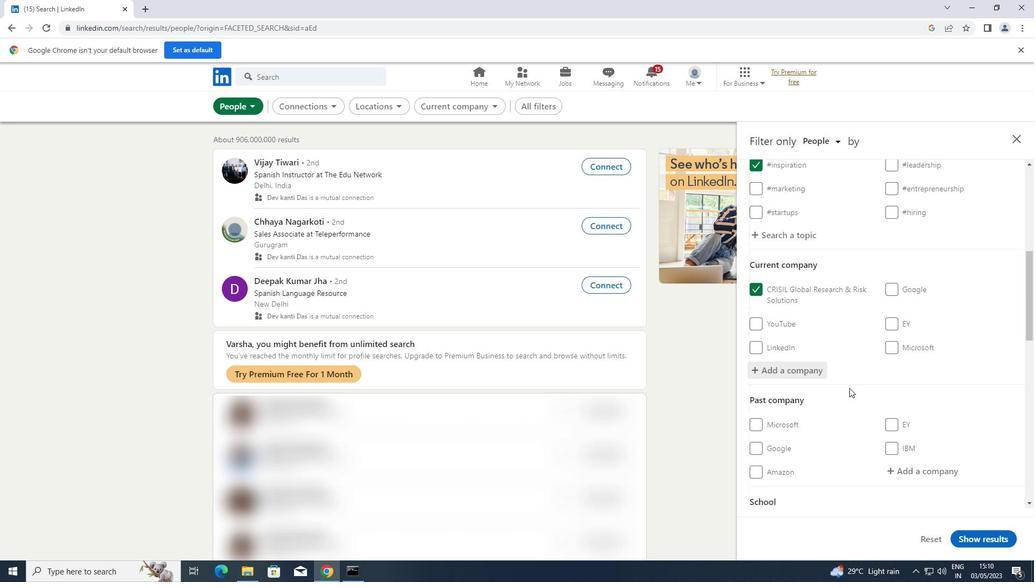 
Action: Mouse moved to (850, 387)
Screenshot: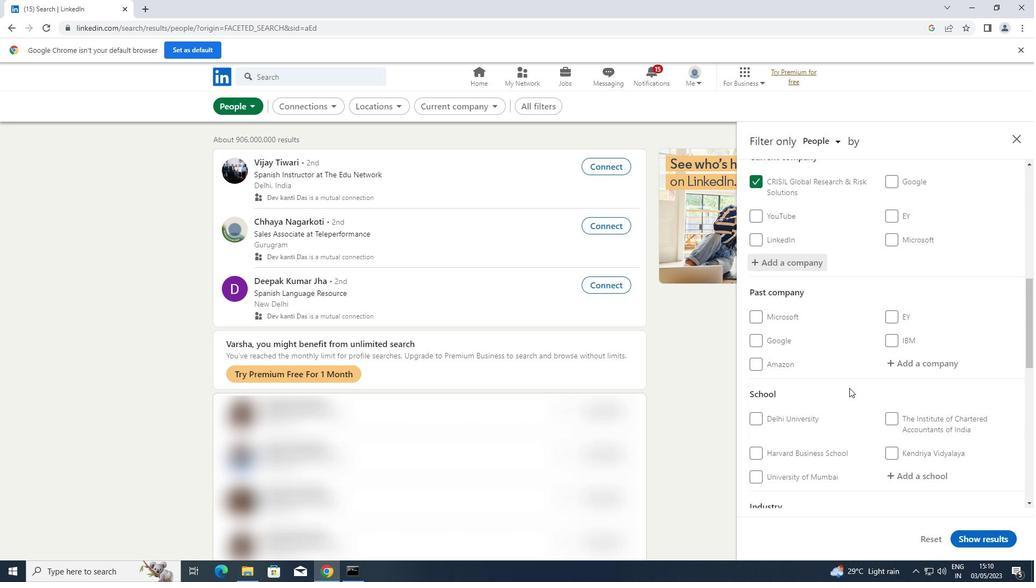 
Action: Mouse scrolled (850, 386) with delta (0, 0)
Screenshot: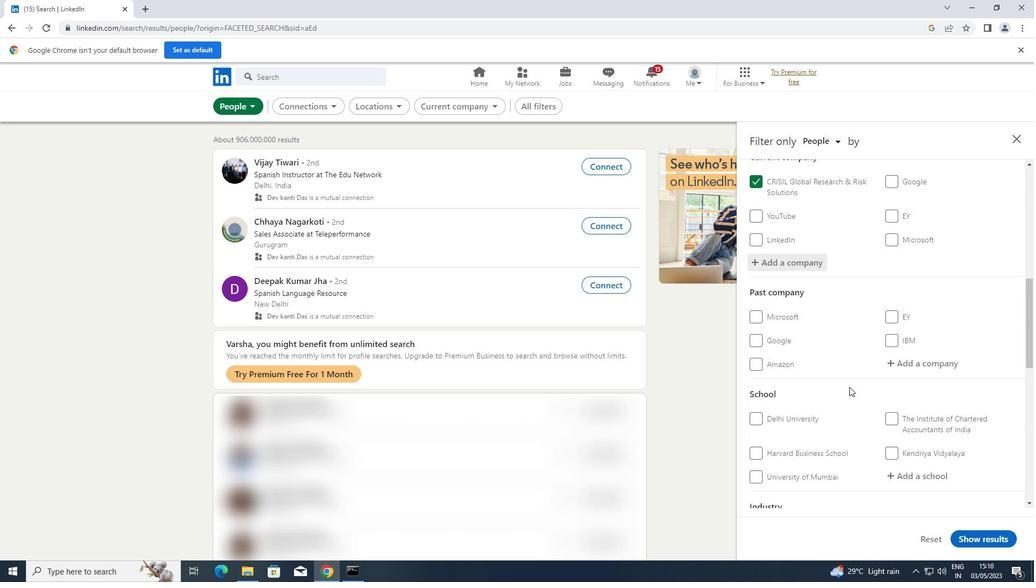
Action: Mouse moved to (924, 423)
Screenshot: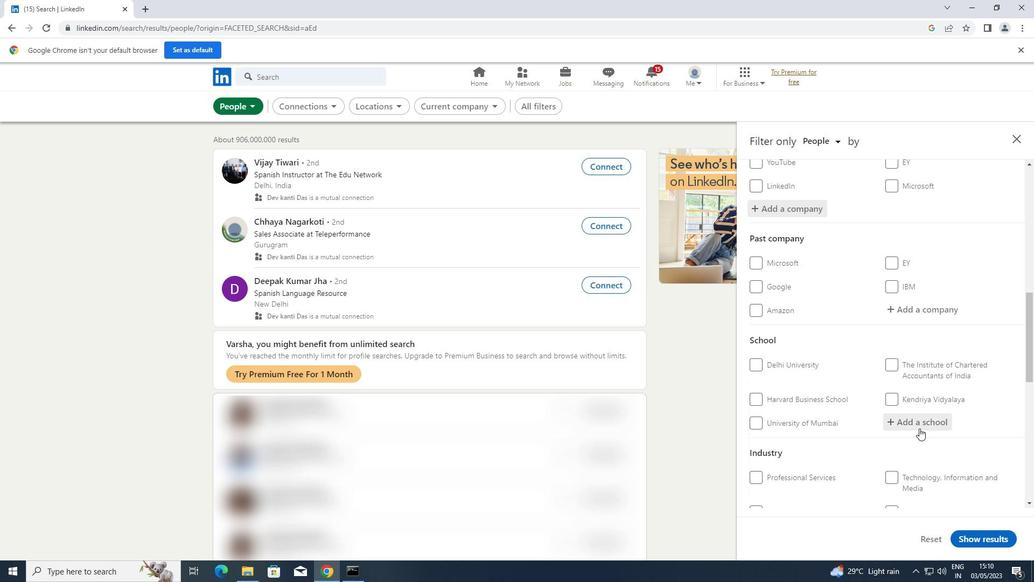 
Action: Mouse pressed left at (924, 423)
Screenshot: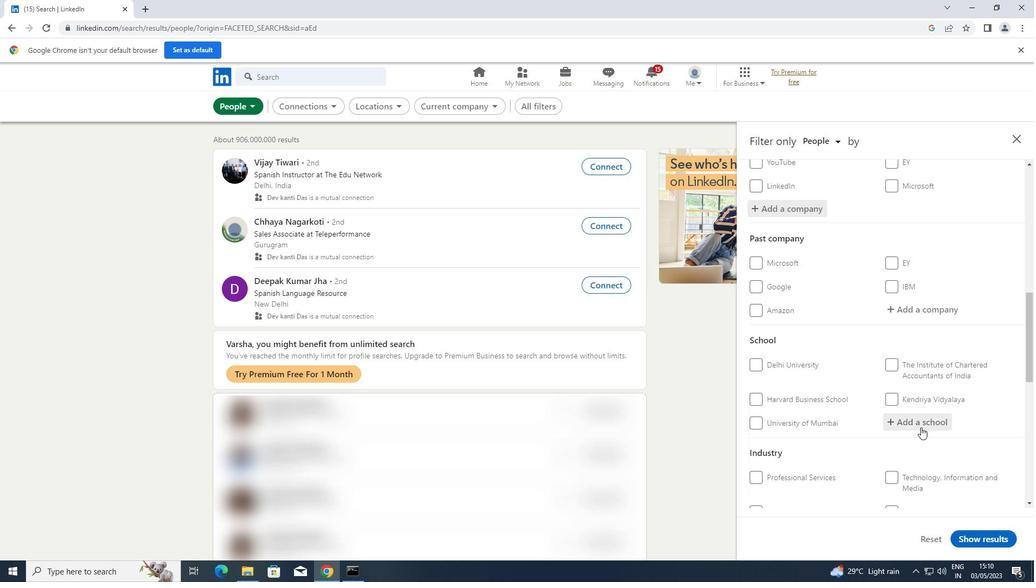 
Action: Key pressed <Key.shift>SARDAR<Key.space><Key.shift><Key.shift><Key.shift><Key.shift><Key.shift>PATEL
Screenshot: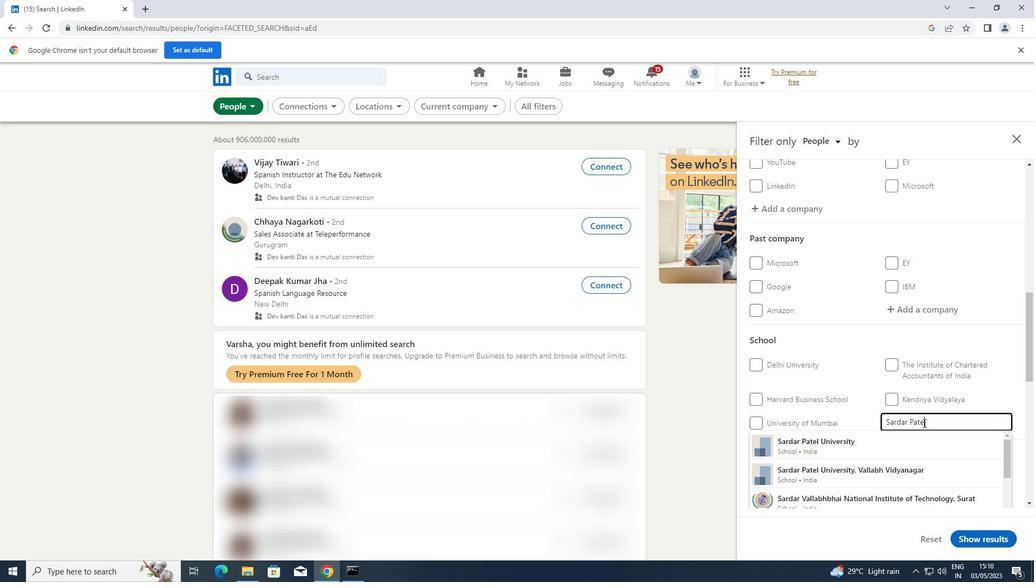 
Action: Mouse moved to (878, 474)
Screenshot: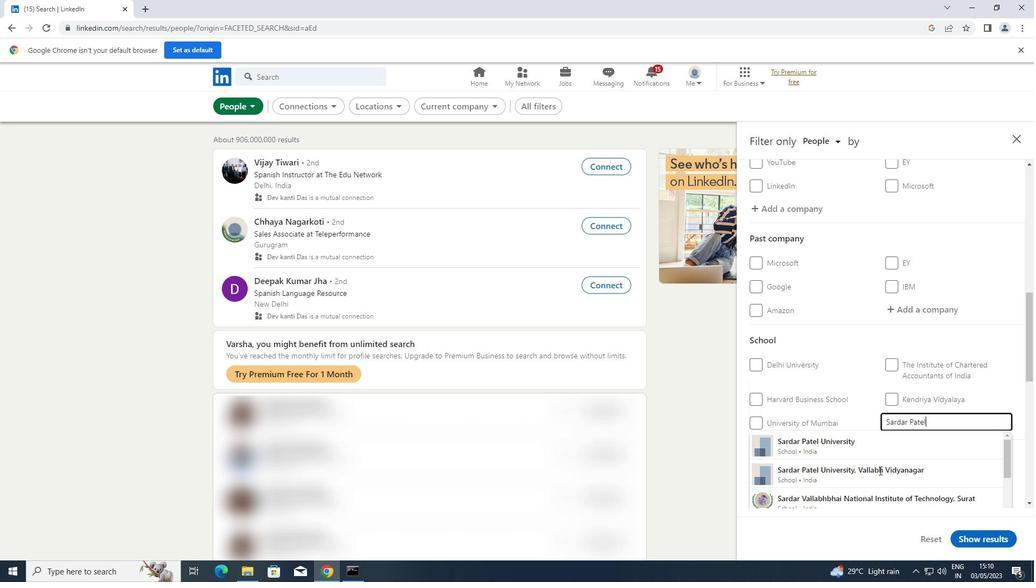 
Action: Mouse pressed left at (878, 474)
Screenshot: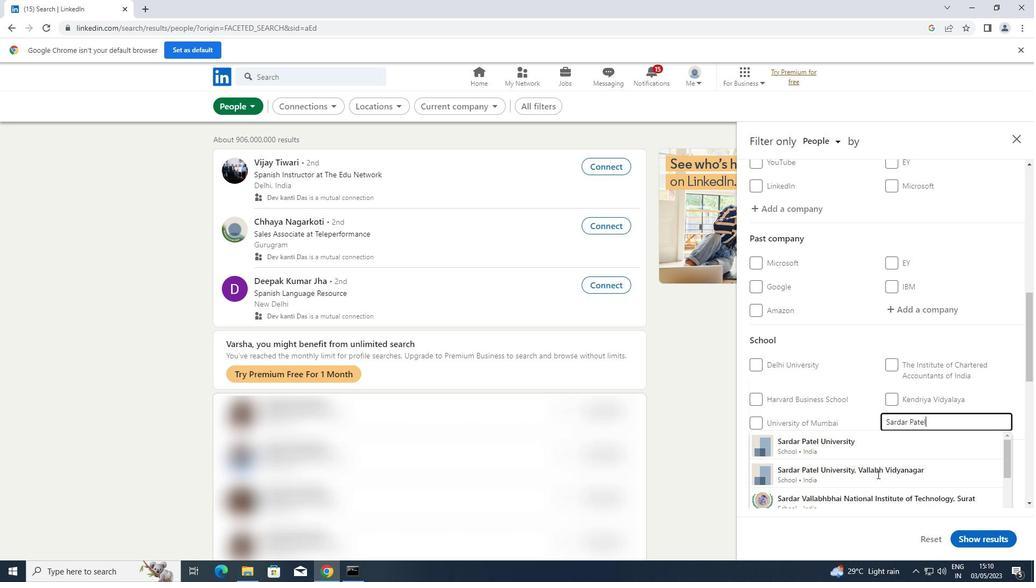 
Action: Mouse moved to (885, 425)
Screenshot: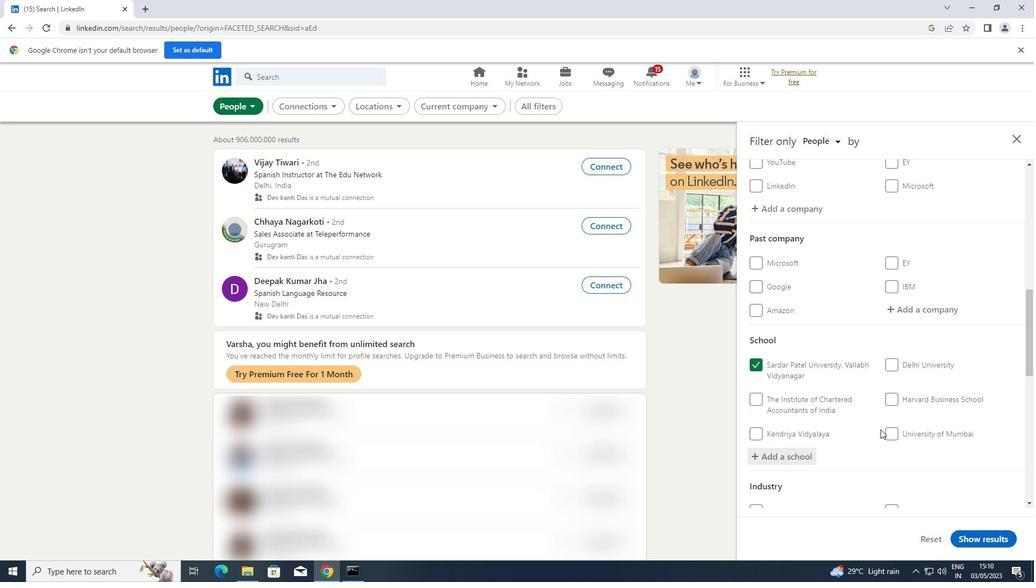 
Action: Mouse scrolled (885, 425) with delta (0, 0)
Screenshot: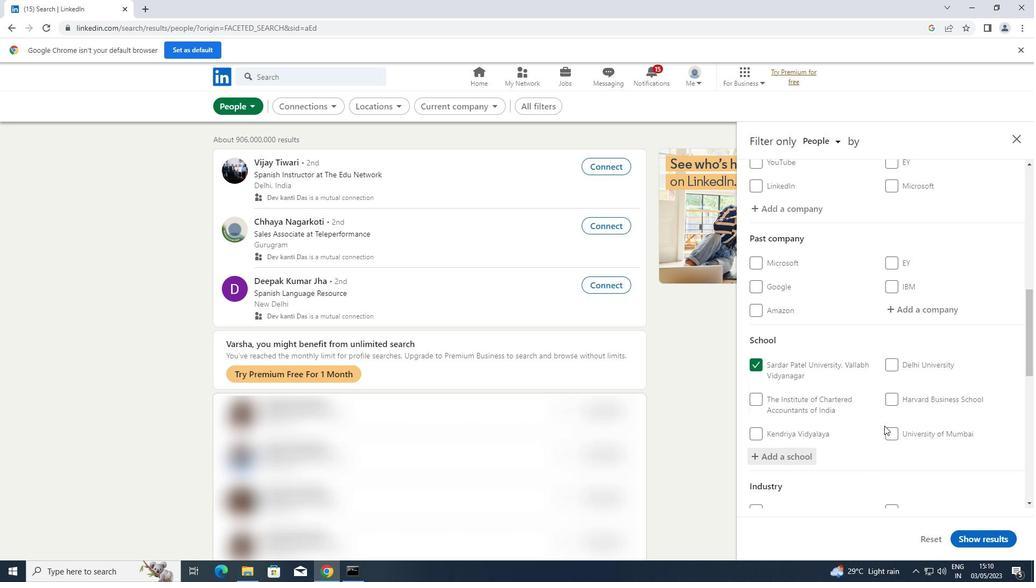 
Action: Mouse scrolled (885, 425) with delta (0, 0)
Screenshot: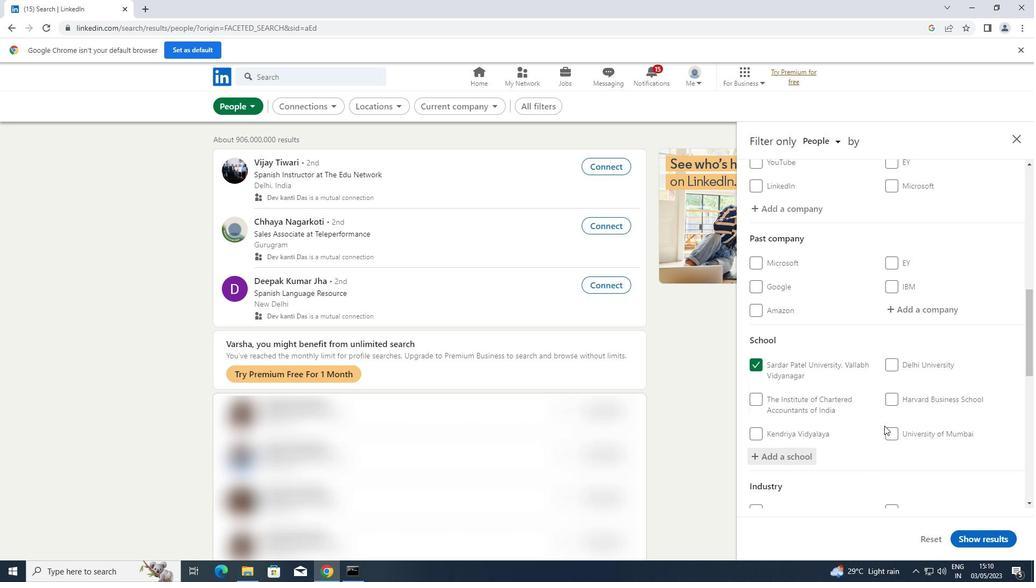 
Action: Mouse scrolled (885, 425) with delta (0, 0)
Screenshot: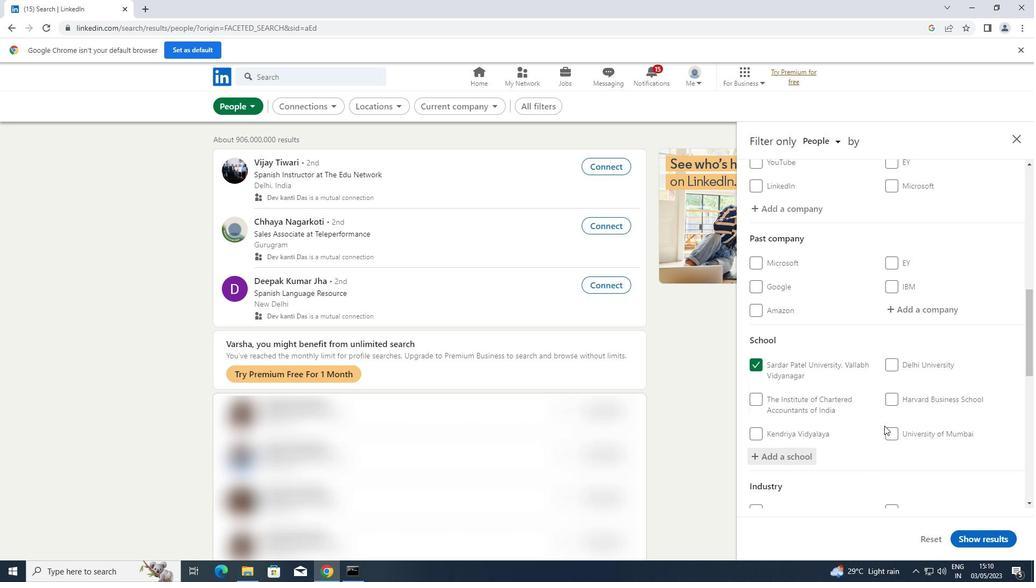 
Action: Mouse scrolled (885, 425) with delta (0, 0)
Screenshot: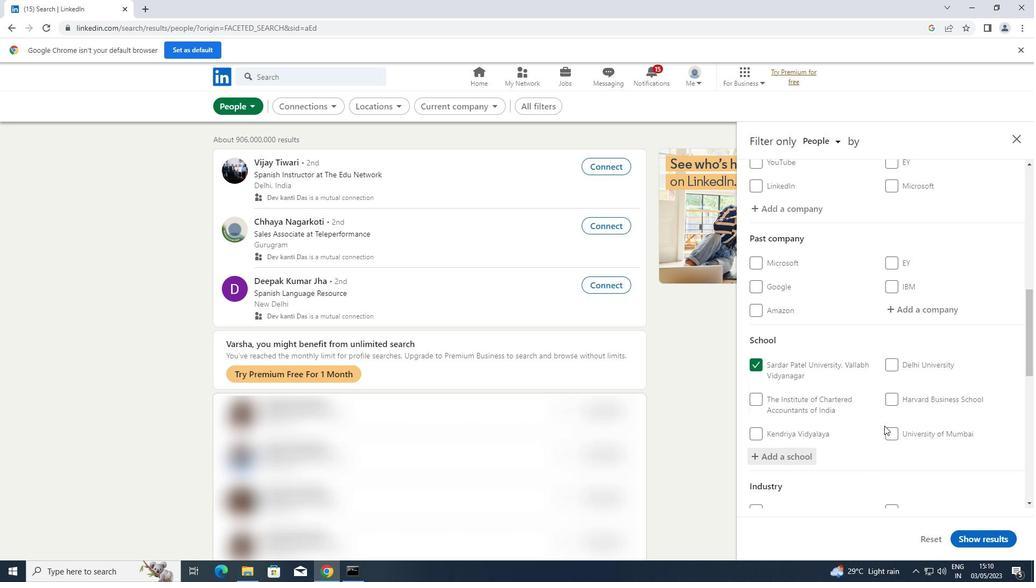 
Action: Mouse scrolled (885, 425) with delta (0, 0)
Screenshot: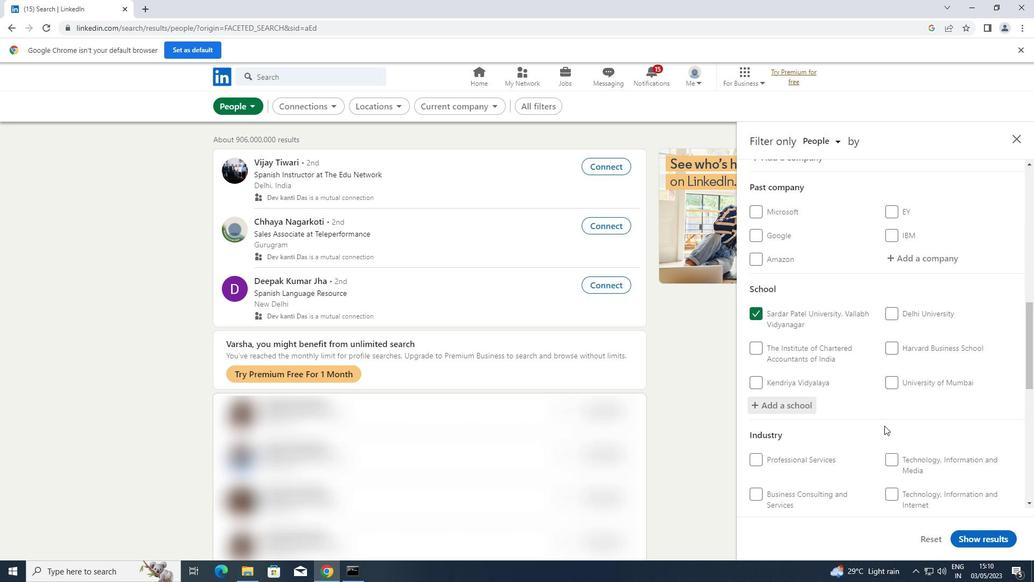 
Action: Mouse moved to (938, 308)
Screenshot: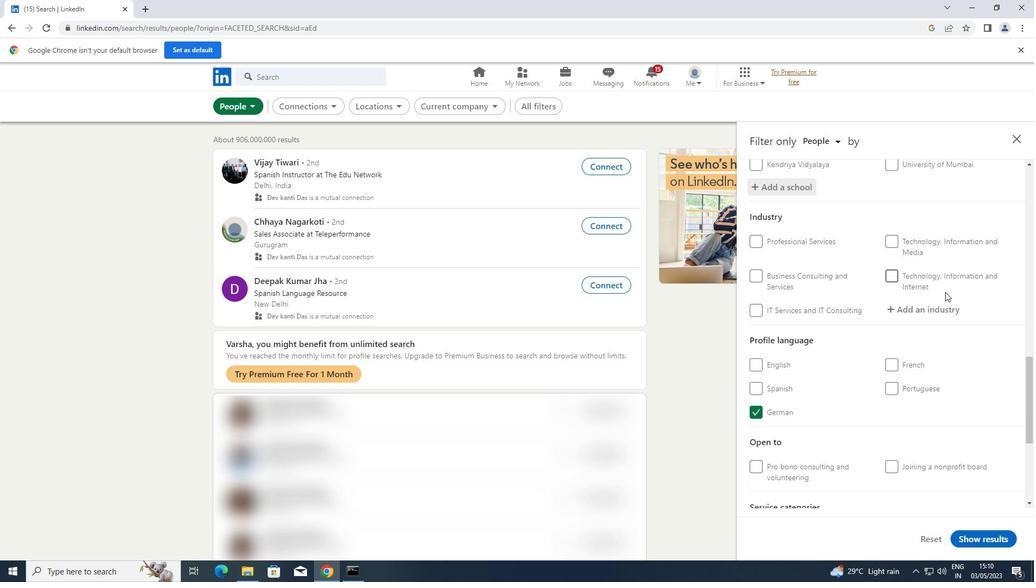 
Action: Mouse pressed left at (938, 308)
Screenshot: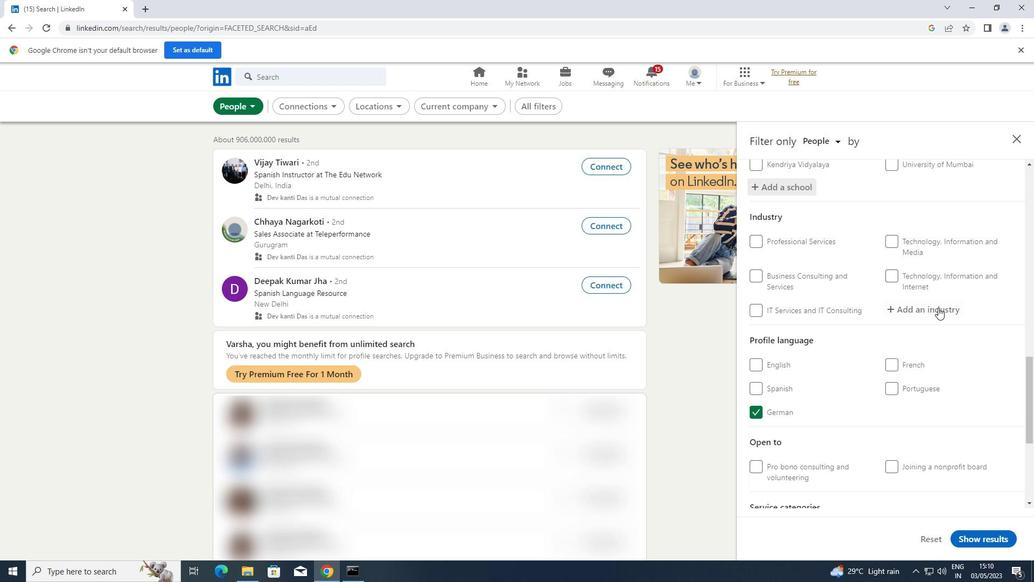 
Action: Key pressed <Key.shift>THEATER
Screenshot: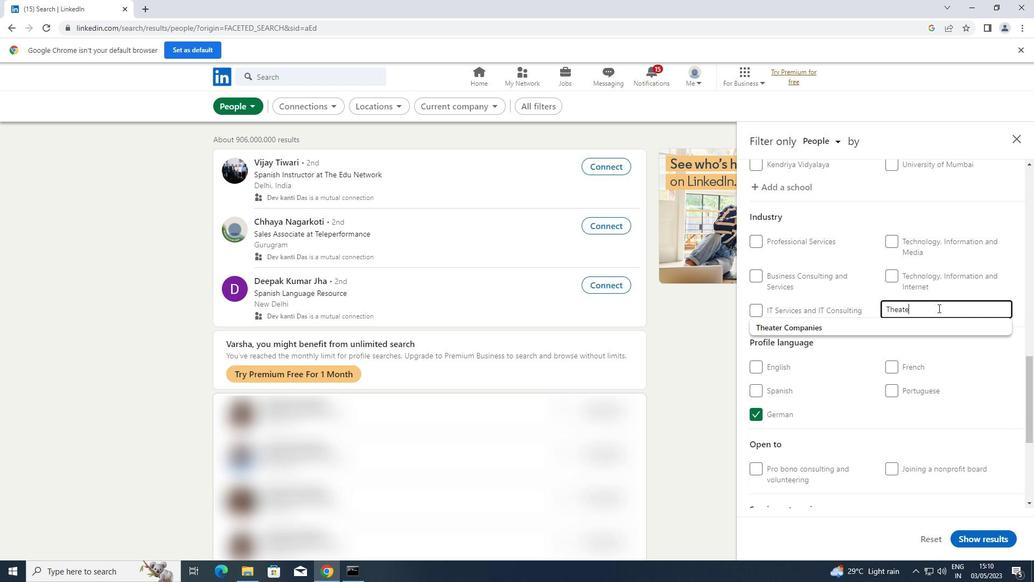 
Action: Mouse moved to (831, 323)
Screenshot: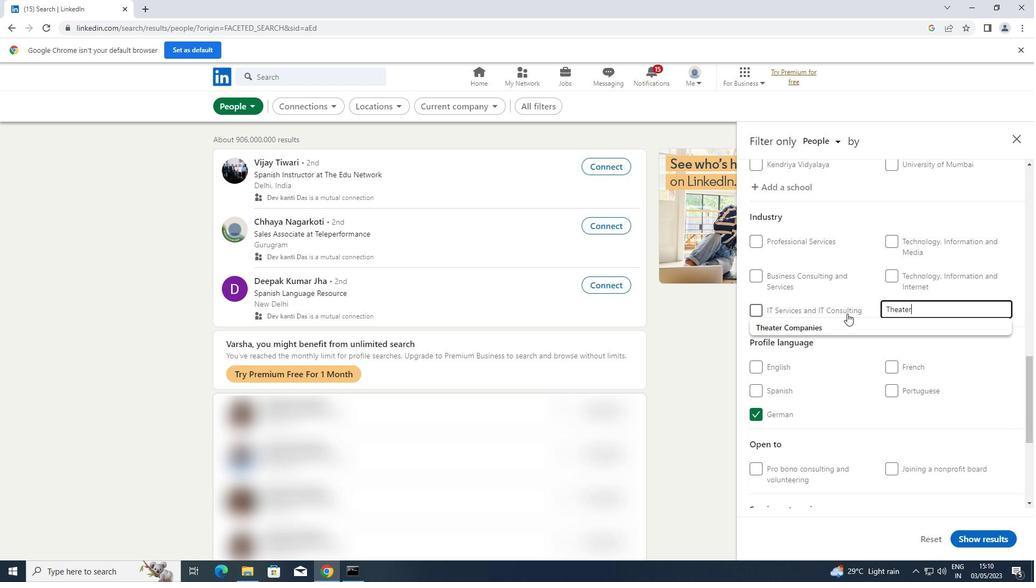 
Action: Mouse pressed left at (831, 323)
Screenshot: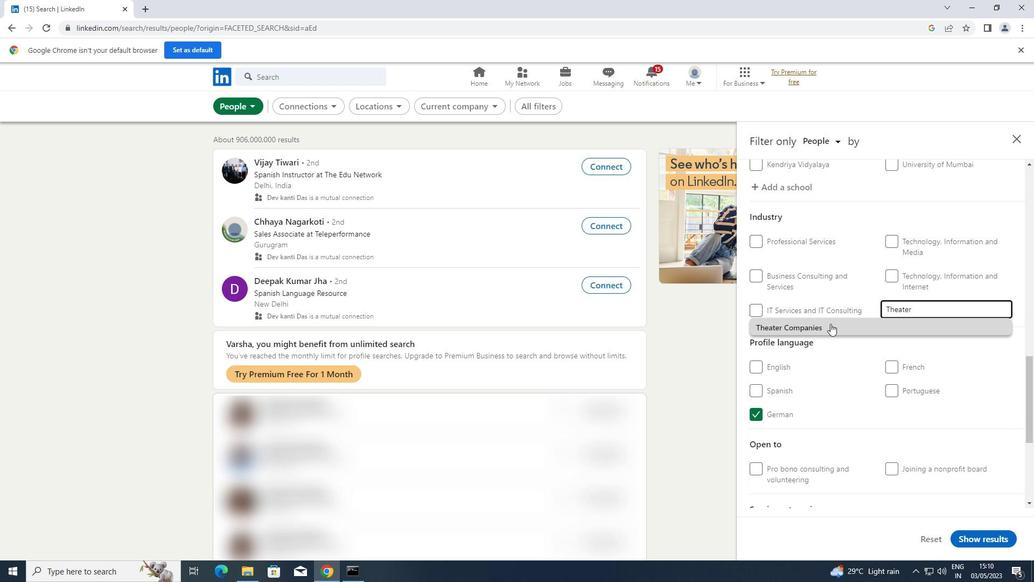 
Action: Mouse moved to (831, 323)
Screenshot: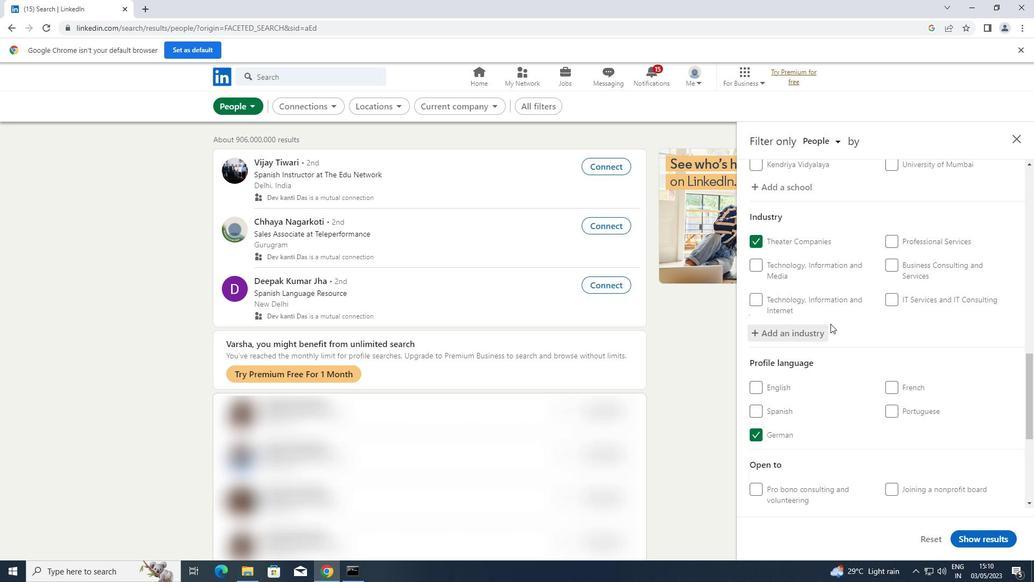 
Action: Mouse scrolled (831, 322) with delta (0, 0)
Screenshot: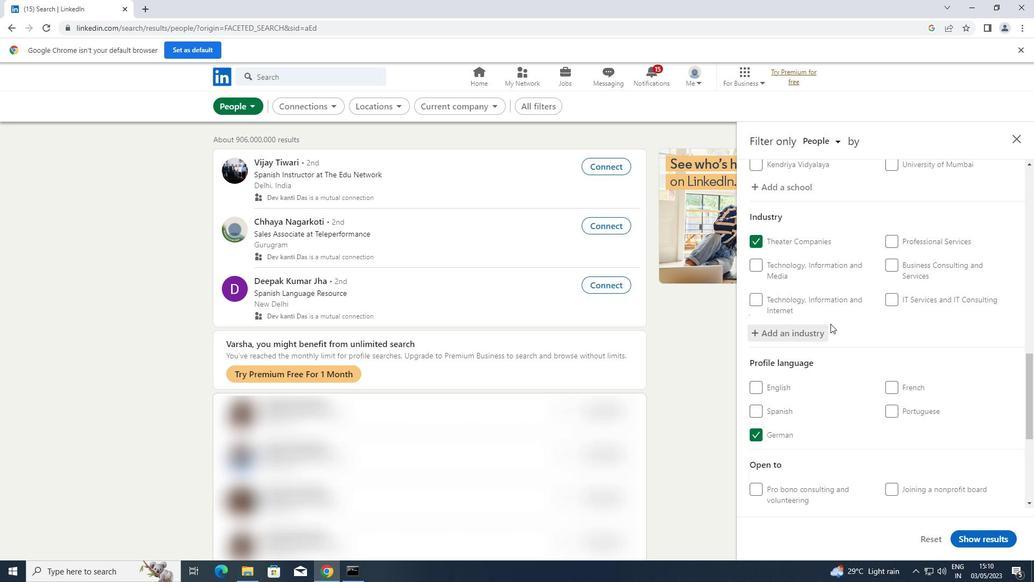 
Action: Mouse scrolled (831, 322) with delta (0, 0)
Screenshot: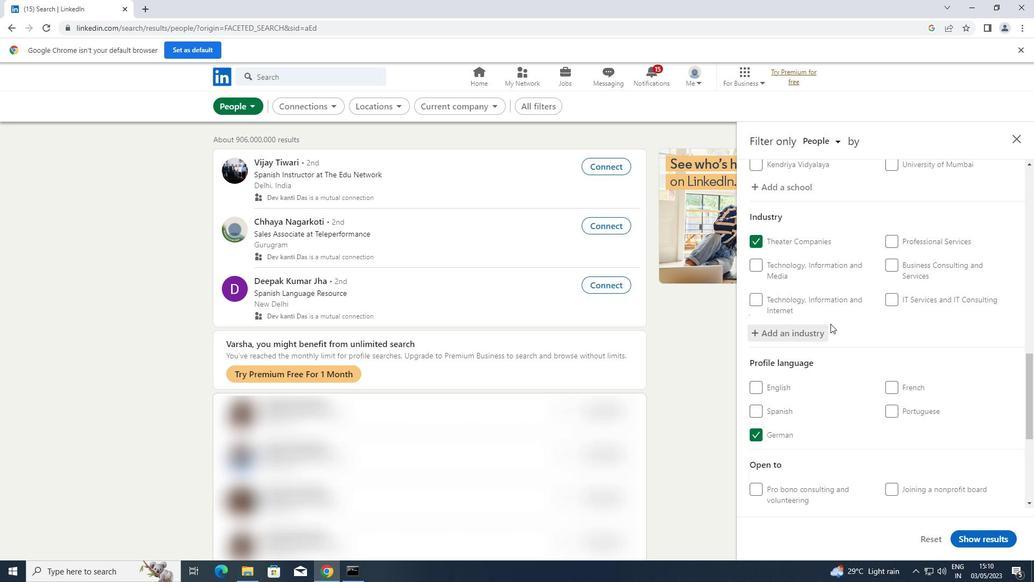 
Action: Mouse scrolled (831, 322) with delta (0, 0)
Screenshot: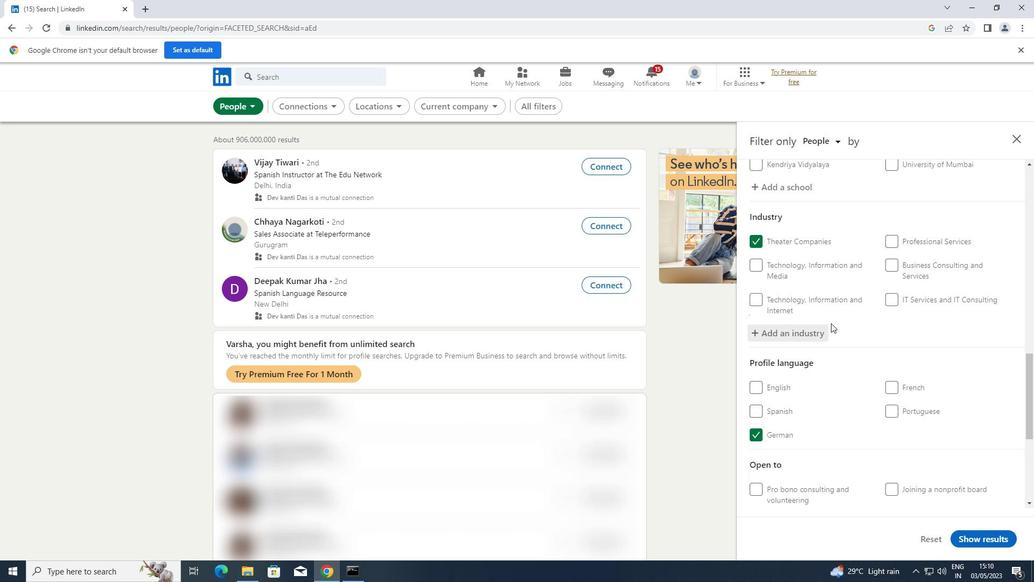 
Action: Mouse scrolled (831, 322) with delta (0, 0)
Screenshot: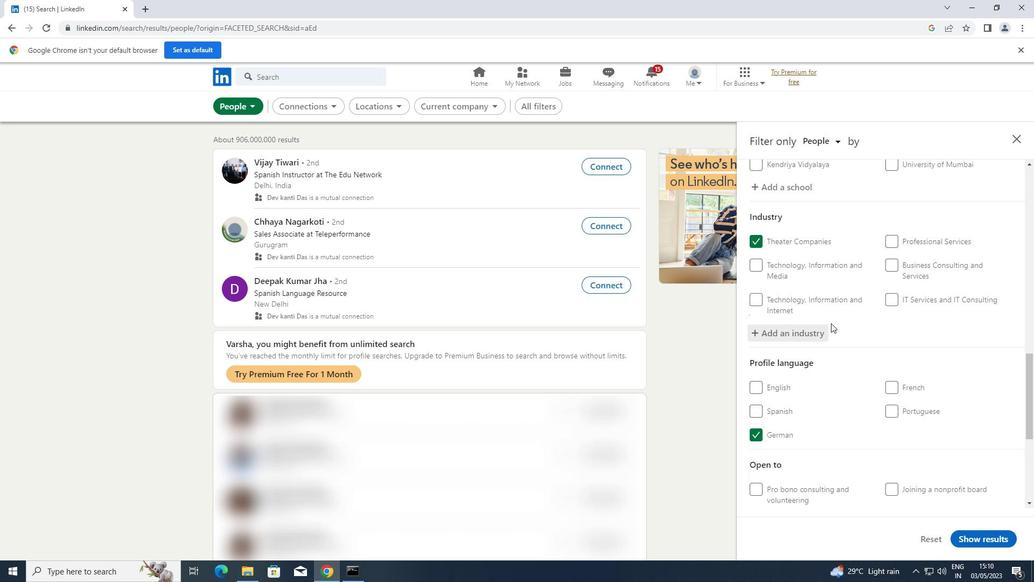 
Action: Mouse moved to (909, 386)
Screenshot: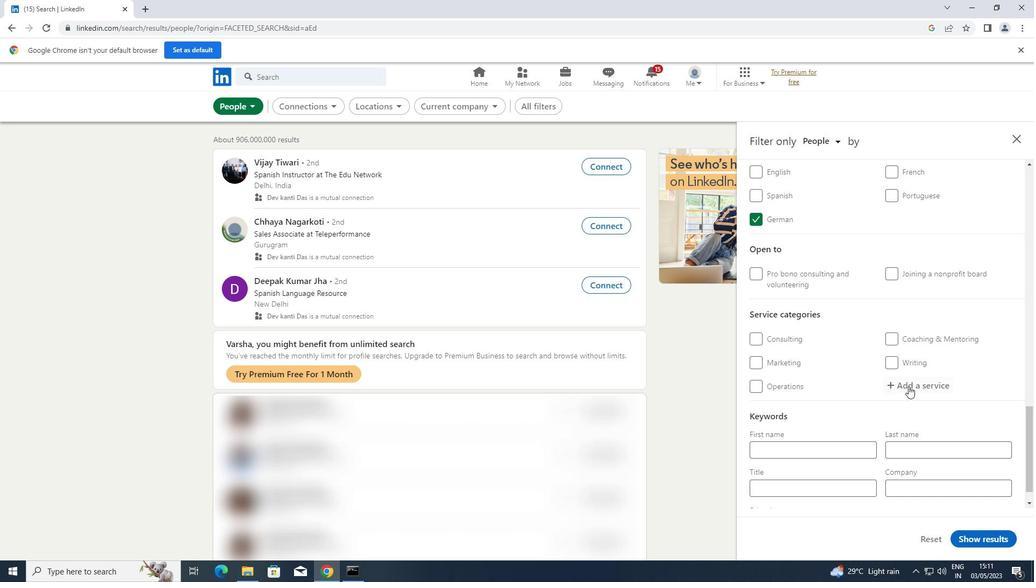 
Action: Mouse pressed left at (909, 386)
Screenshot: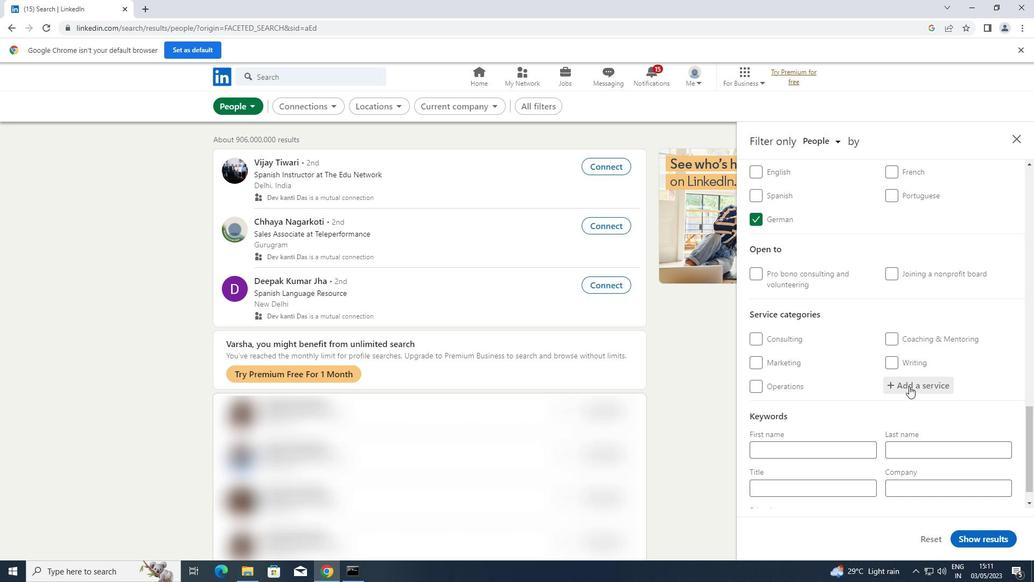 
Action: Key pressed <Key.shift>NATURE
Screenshot: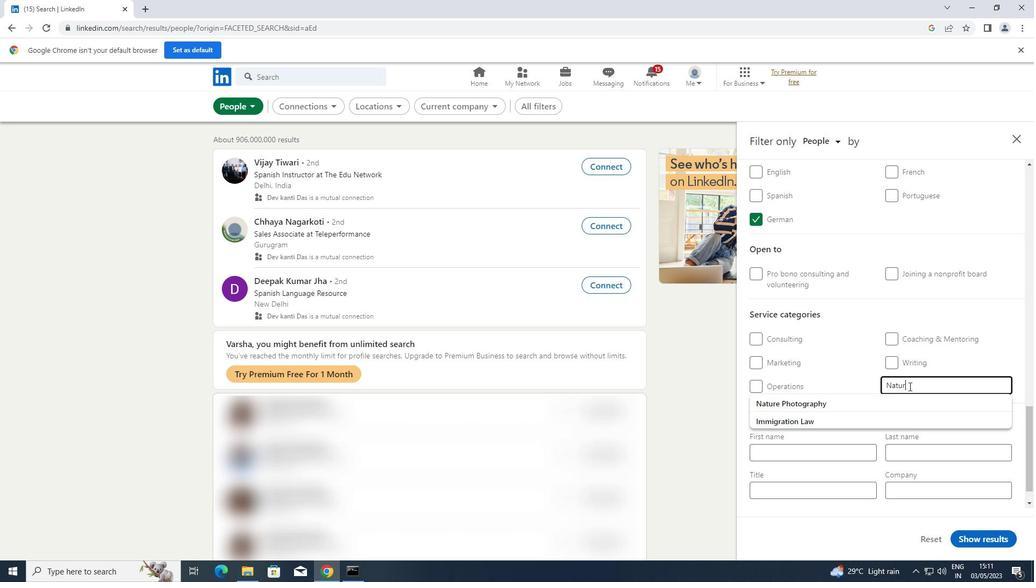 
Action: Mouse moved to (823, 401)
Screenshot: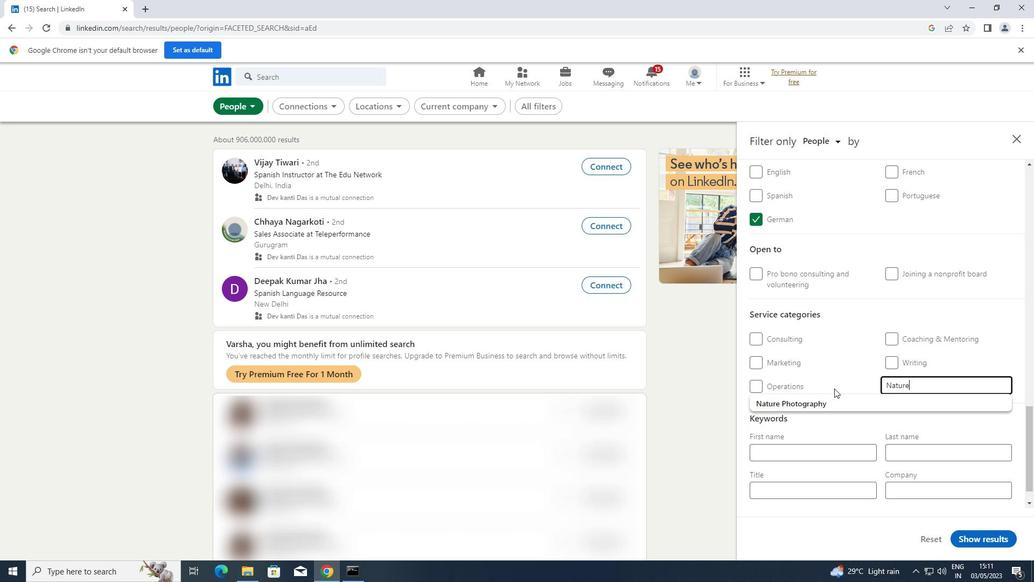 
Action: Mouse pressed left at (823, 401)
Screenshot: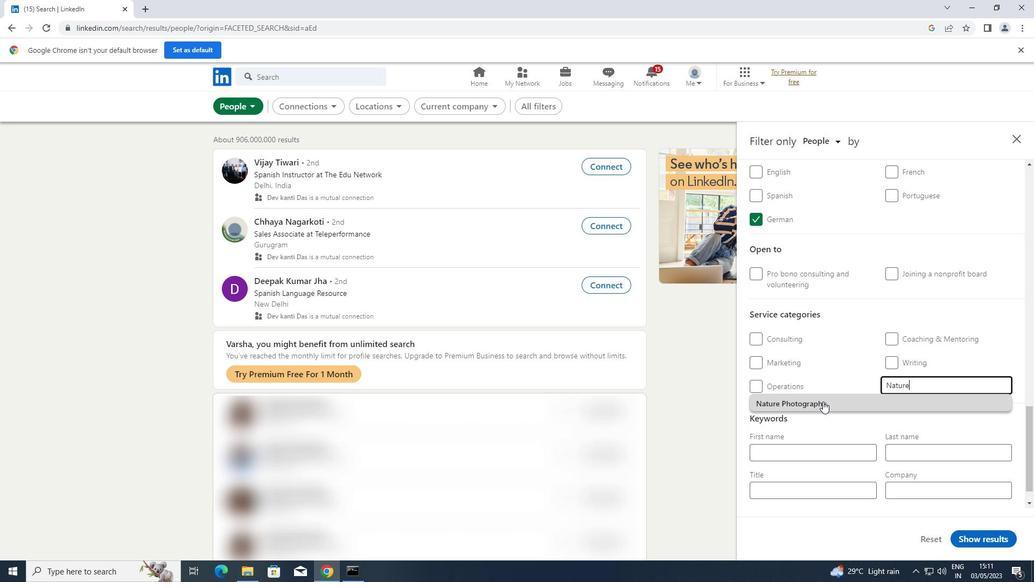 
Action: Mouse scrolled (823, 401) with delta (0, 0)
Screenshot: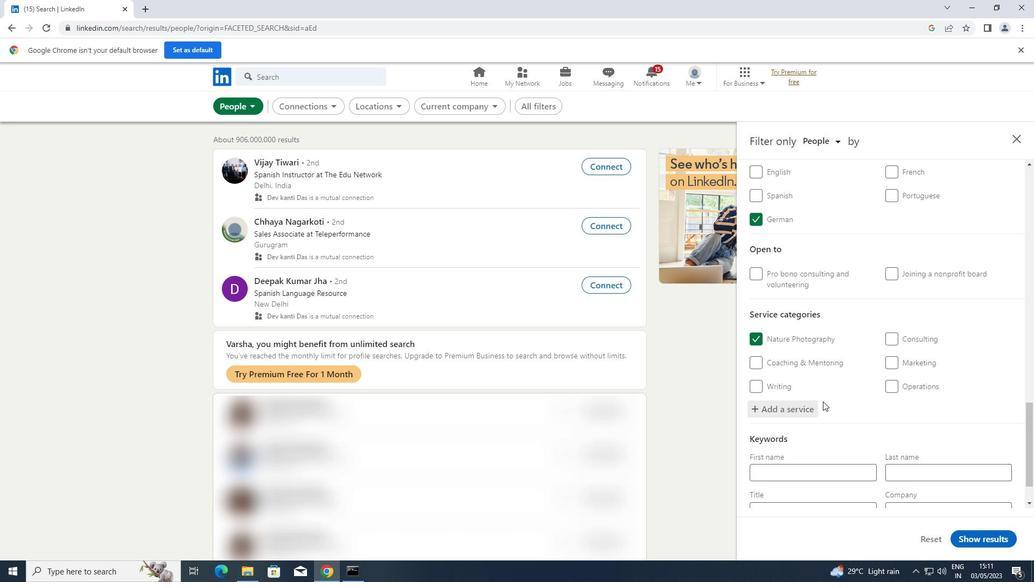 
Action: Mouse scrolled (823, 401) with delta (0, 0)
Screenshot: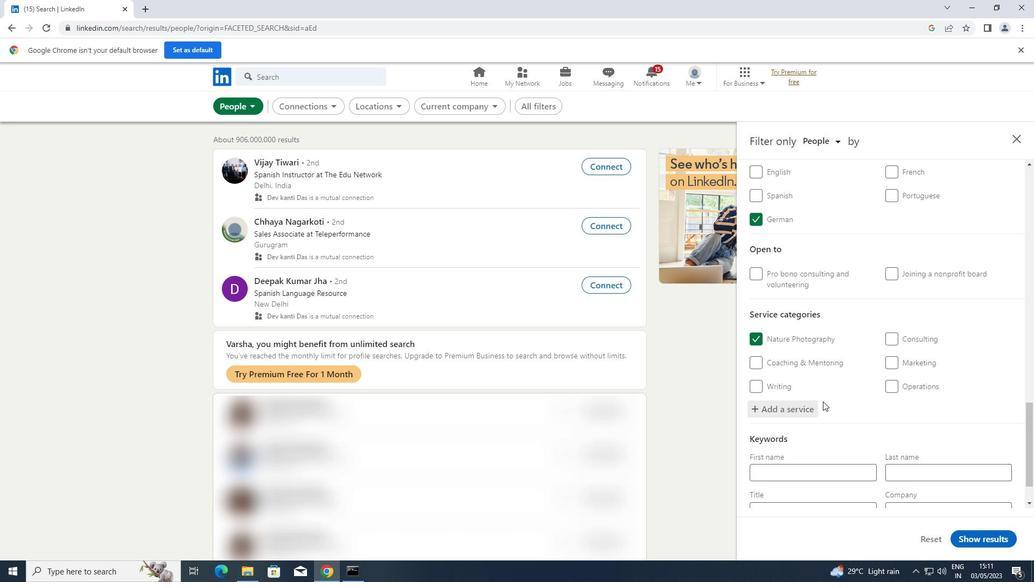
Action: Mouse scrolled (823, 401) with delta (0, 0)
Screenshot: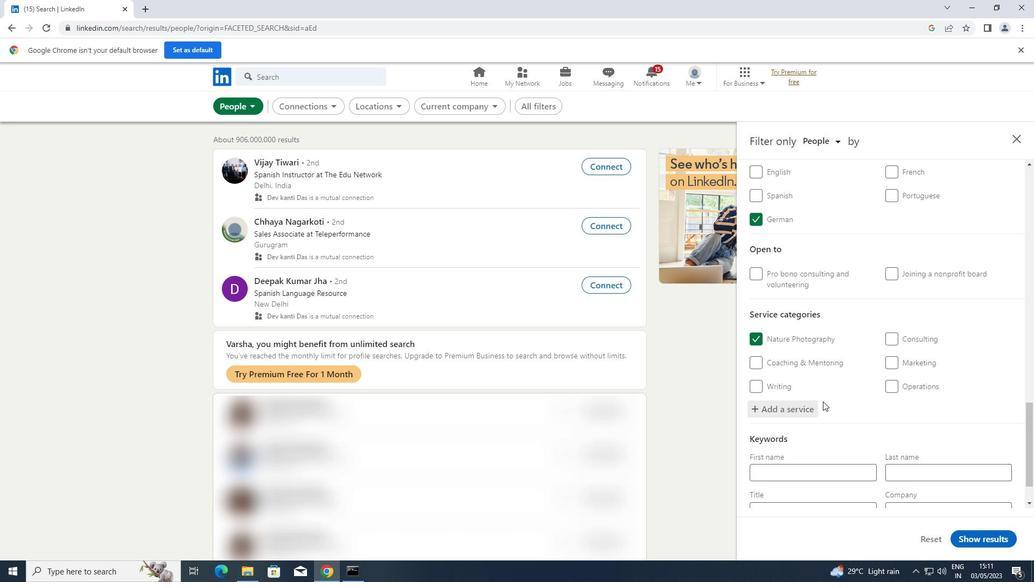 
Action: Mouse scrolled (823, 401) with delta (0, 0)
Screenshot: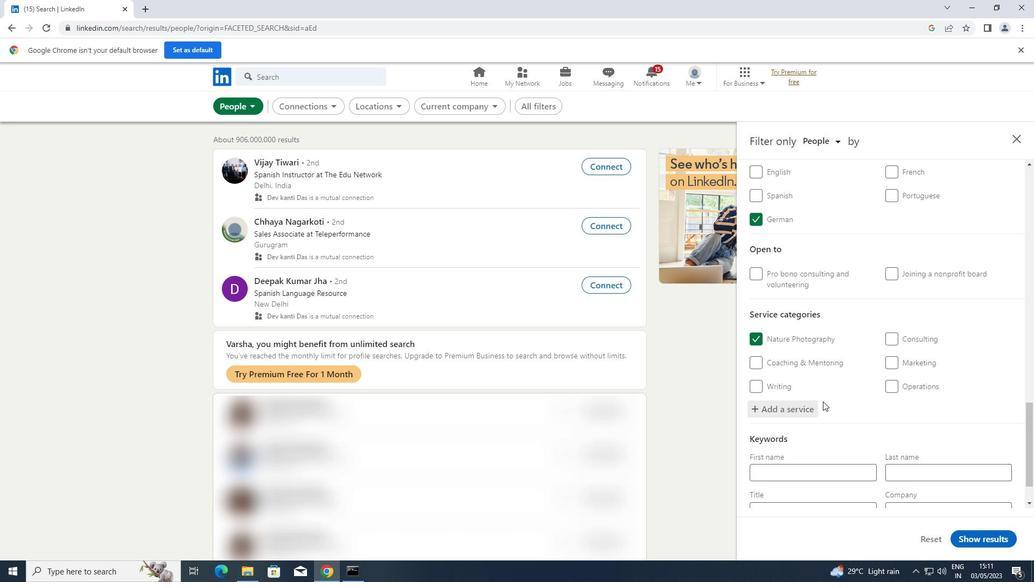 
Action: Mouse scrolled (823, 401) with delta (0, 0)
Screenshot: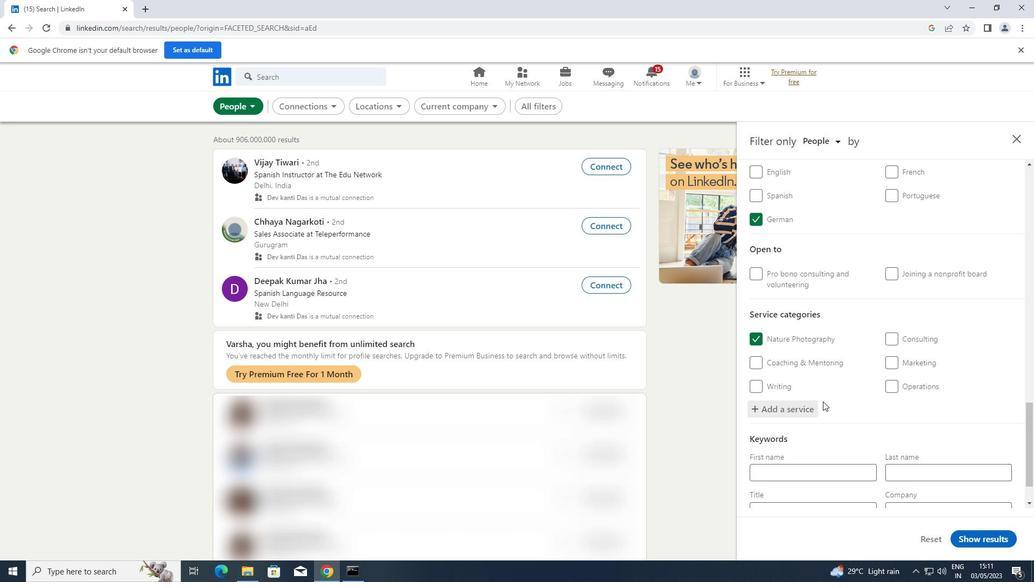 
Action: Mouse scrolled (823, 401) with delta (0, 0)
Screenshot: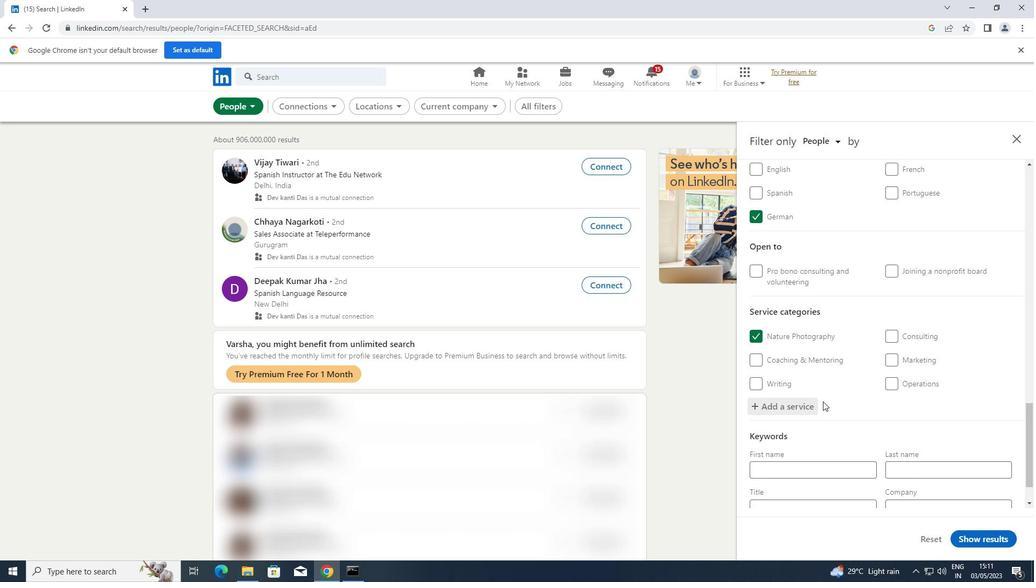 
Action: Mouse moved to (813, 457)
Screenshot: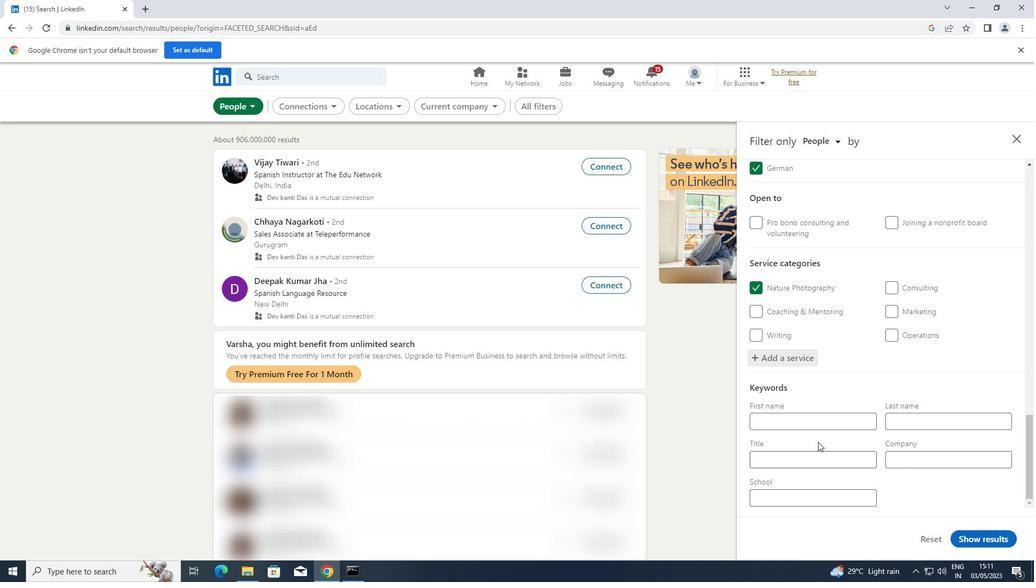 
Action: Mouse pressed left at (813, 457)
Screenshot: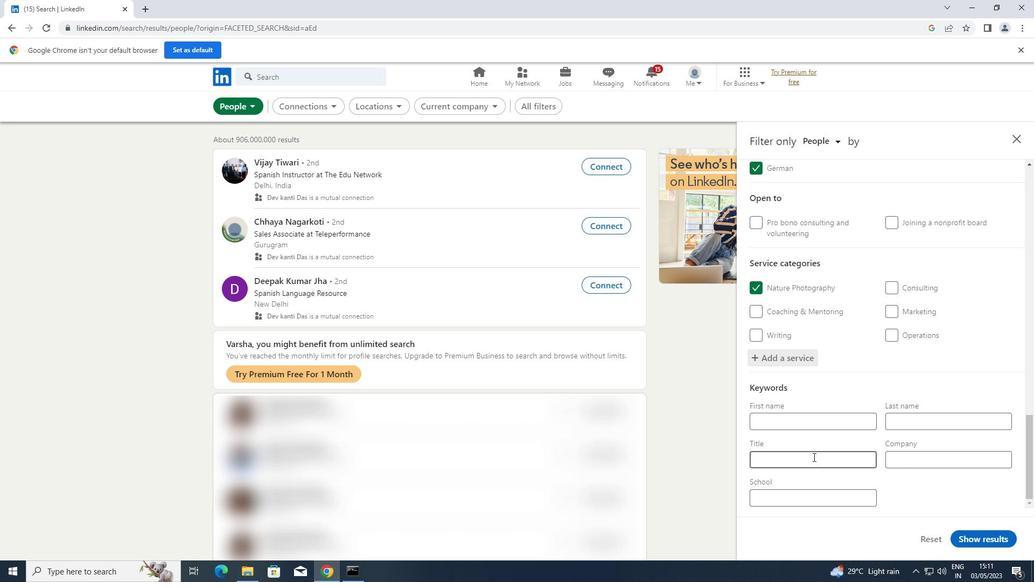 
Action: Key pressed <Key.shift>ACCOUNTS<Key.space><Key.shift>PAYABLE/<Key.shift>RECEIB<Key.backspace>VABLE<Key.space><Key.shift>CLERK
Screenshot: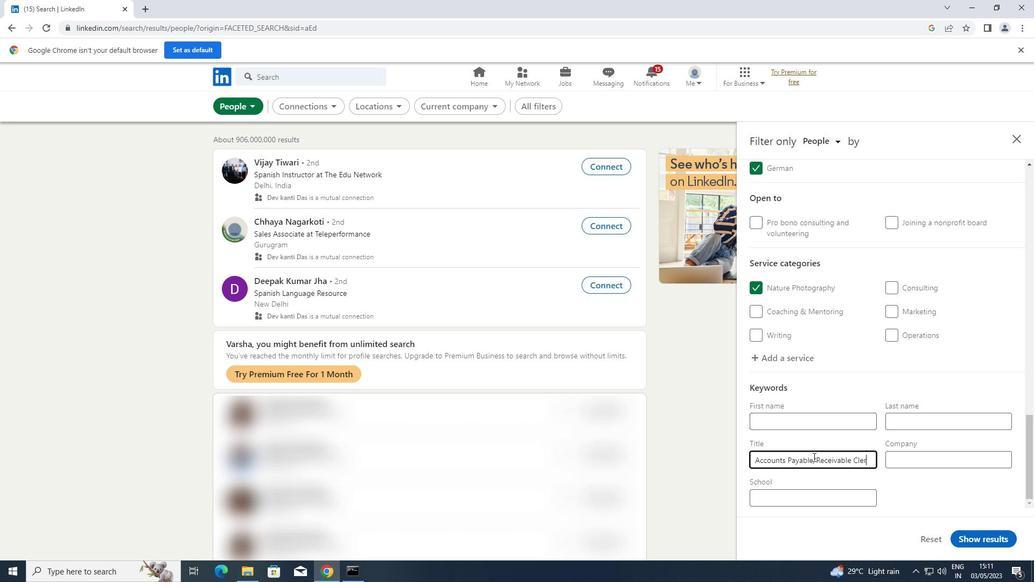 
Action: Mouse moved to (965, 540)
Screenshot: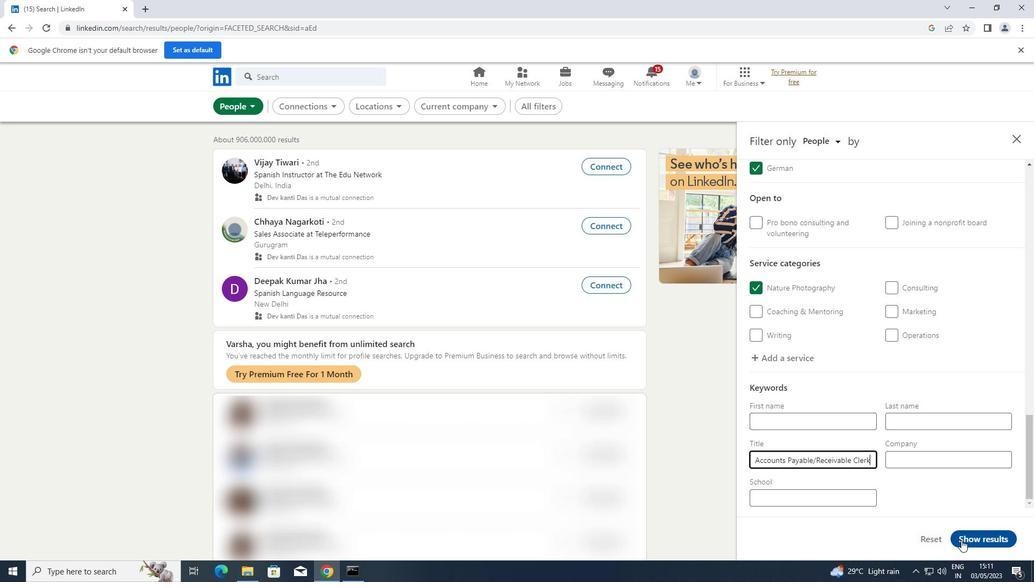 
Action: Mouse pressed left at (965, 540)
Screenshot: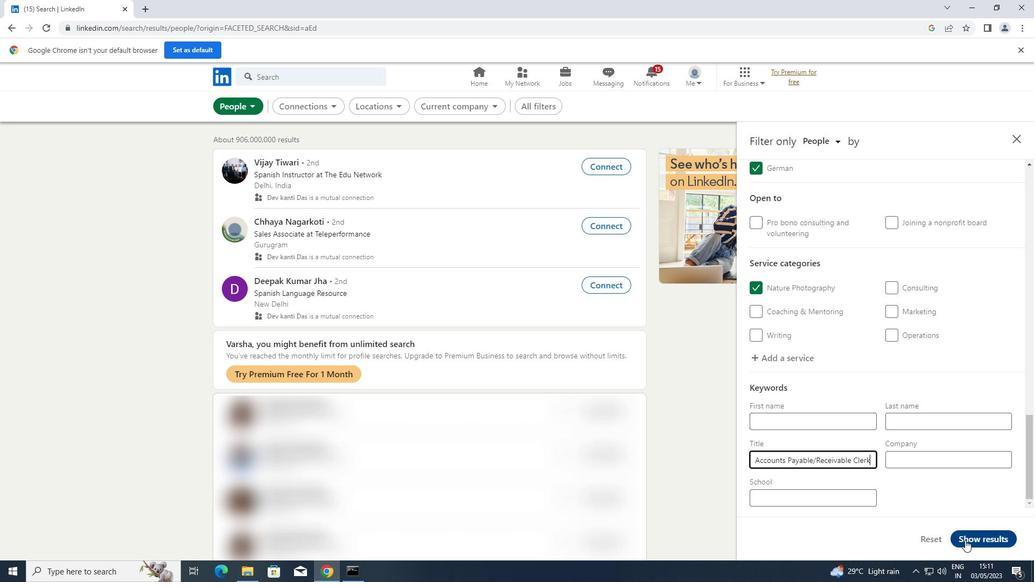 
